Task: Open a blank worksheet and write heading  Budget GuruAdd Categories in a column and its values below  'Housing, Transportation, Groceries, Utilities, Entertainment, Dining Out, Health, Miscellaneous, Savings & Total. 'Add Budgeted amount in next column and its values below  $1,500, $300, $400, $200, $150, $250, $100, $200, $500 & $4,600. Add Actual amountin next column and its values below   $1,400, $280, $420, $180, $170, $230, $120, $180, $520 & $4,500. Add Difference in next column and its values below  -$100, -$20, +$20, -$20, +$20, -$20, +$20, -$20, +$20 & -$100Save page BankTransactions logbookbook
Action: Mouse moved to (78, 117)
Screenshot: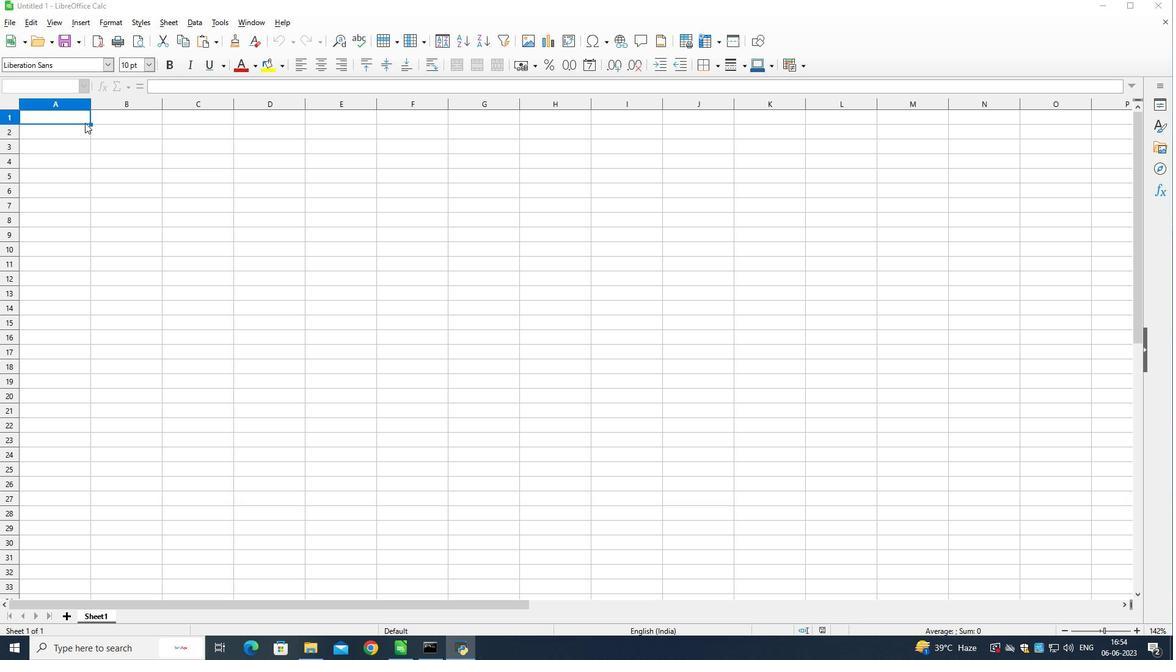 
Action: Mouse pressed left at (78, 117)
Screenshot: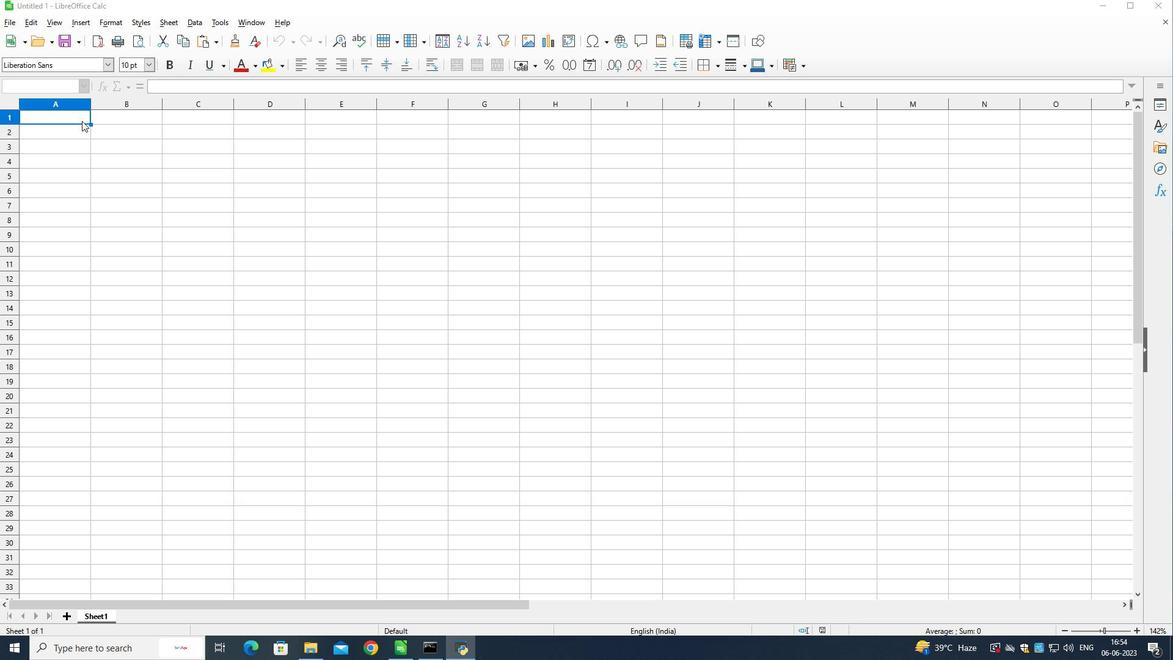 
Action: Mouse pressed left at (78, 117)
Screenshot: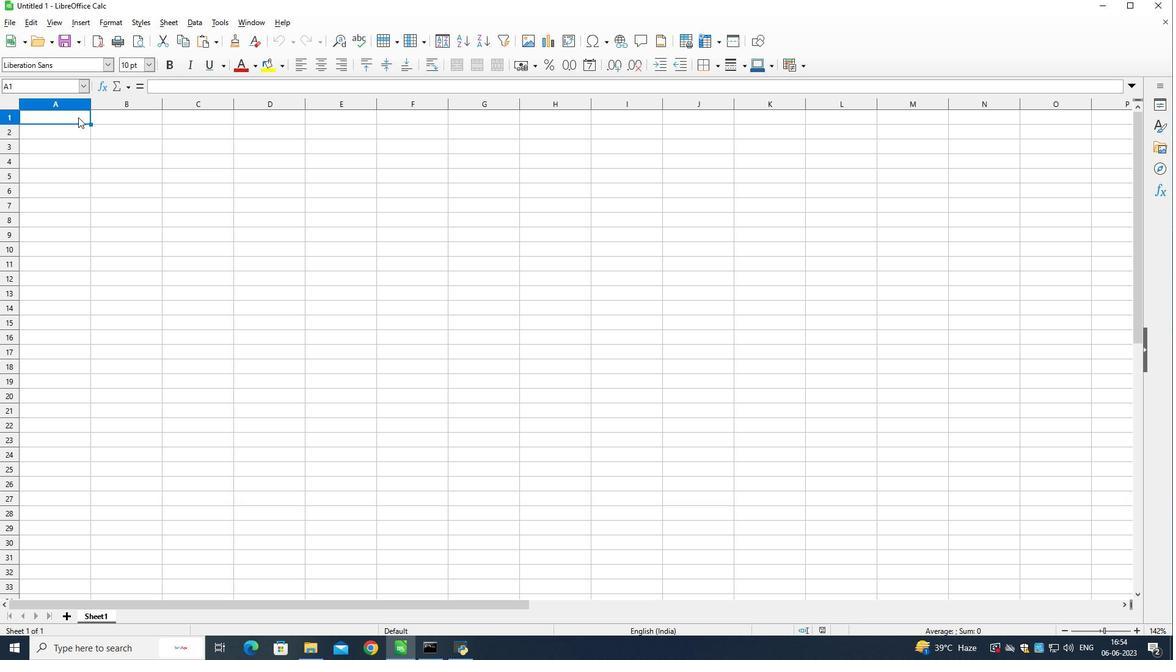
Action: Key pressed <Key.shift>Budget<Key.space><Key.shift><Key.shift>Guru<Key.down>
Screenshot: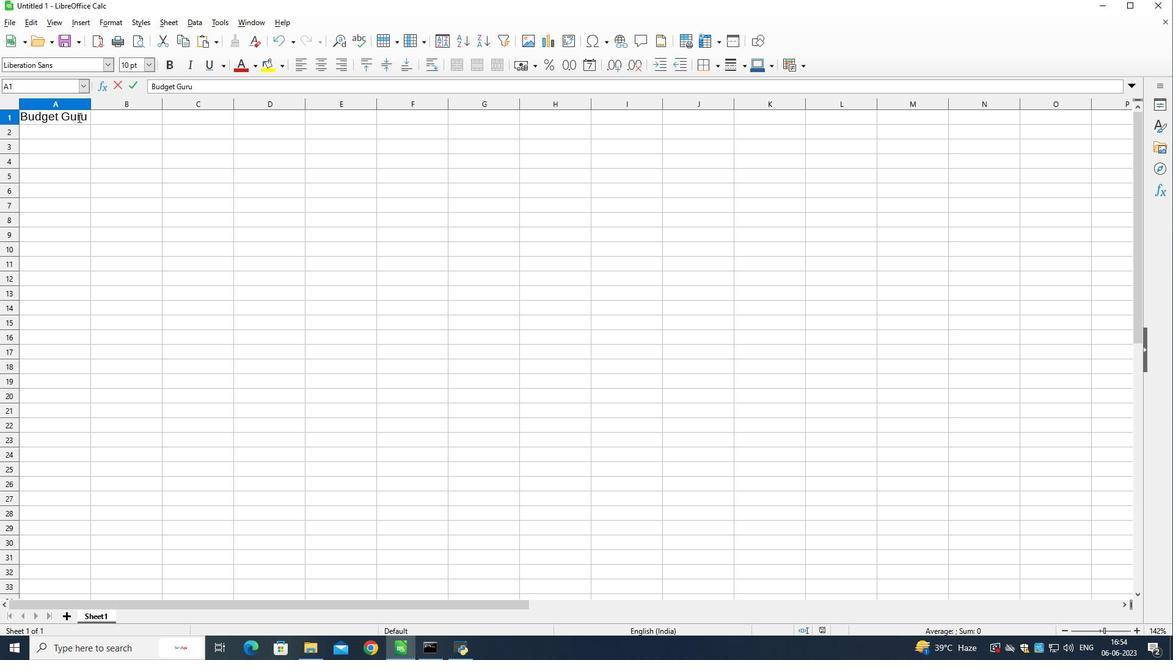 
Action: Mouse moved to (99, 127)
Screenshot: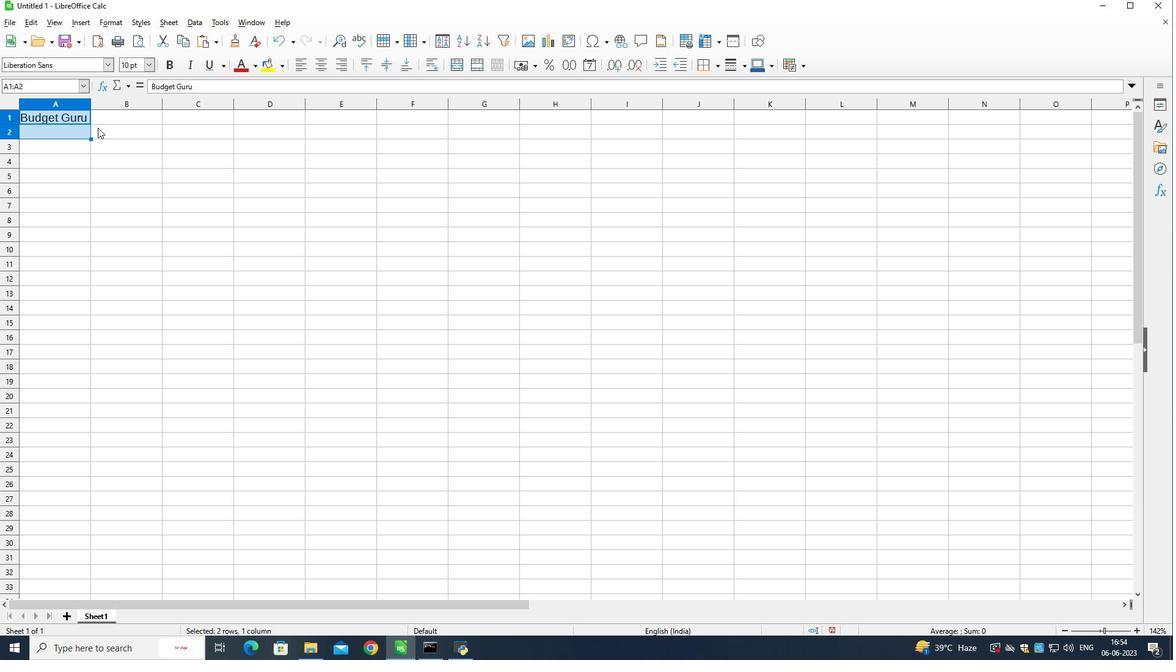 
Action: Mouse pressed left at (99, 127)
Screenshot: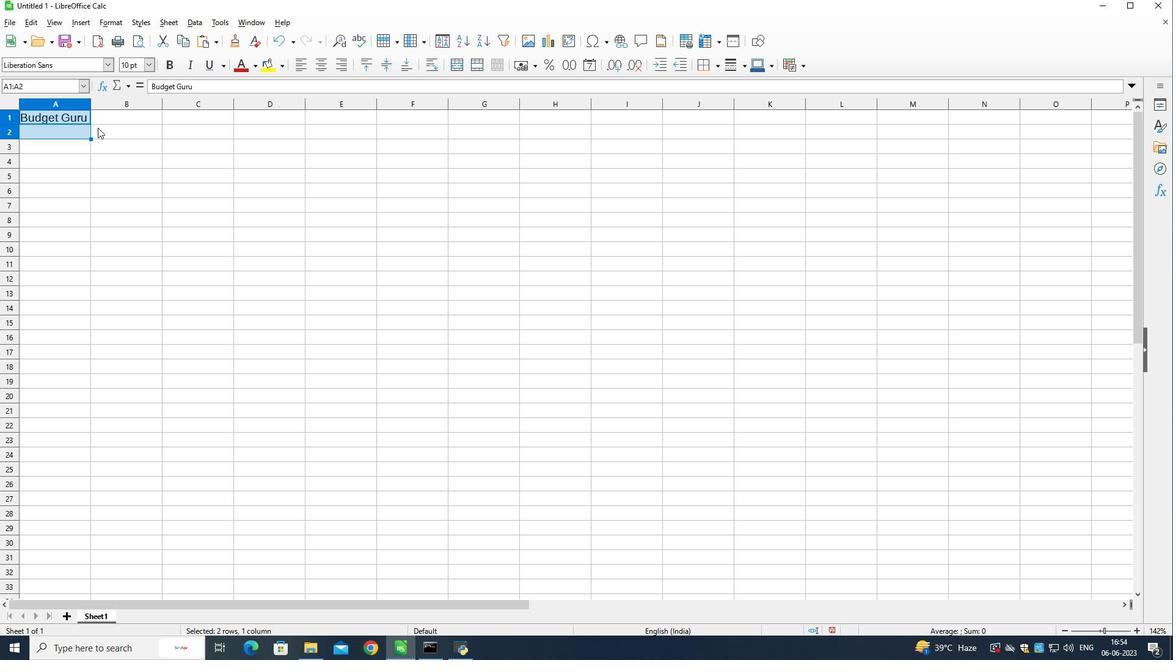 
Action: Mouse moved to (69, 149)
Screenshot: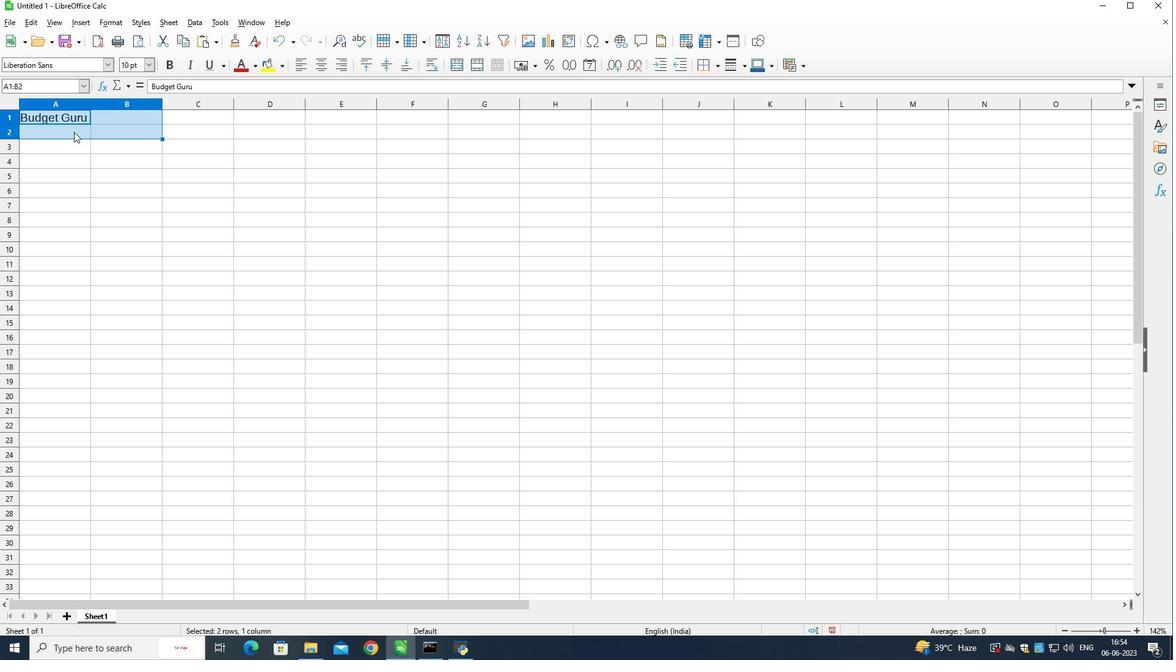 
Action: Mouse pressed left at (69, 149)
Screenshot: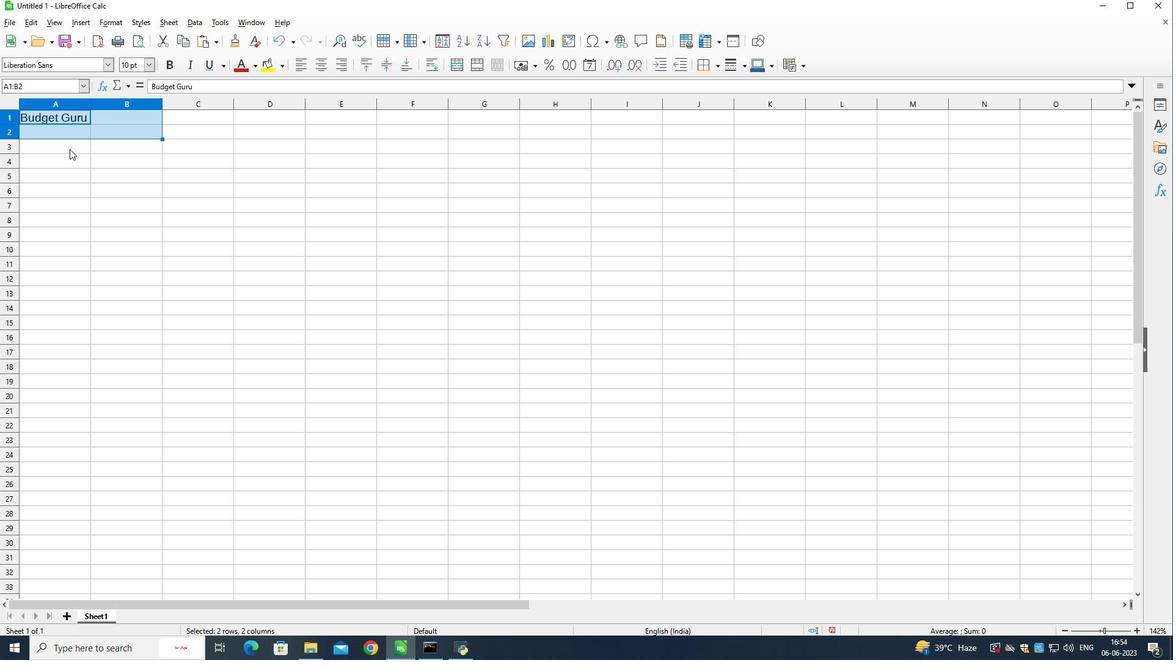 
Action: Mouse pressed right at (69, 149)
Screenshot: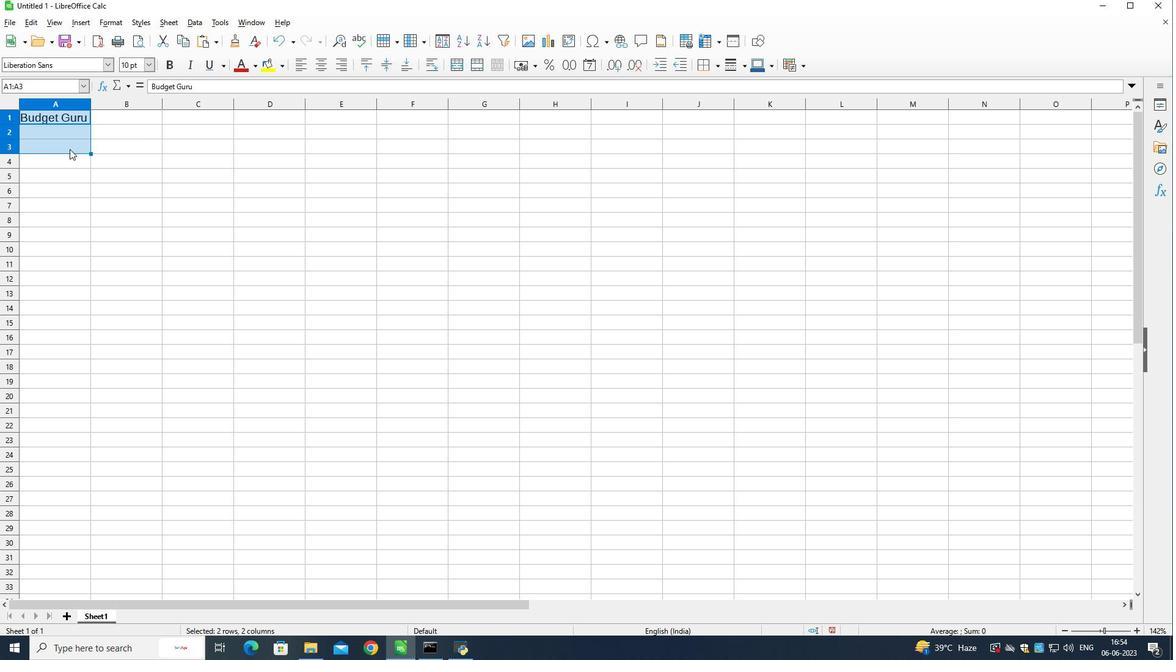 
Action: Mouse moved to (110, 127)
Screenshot: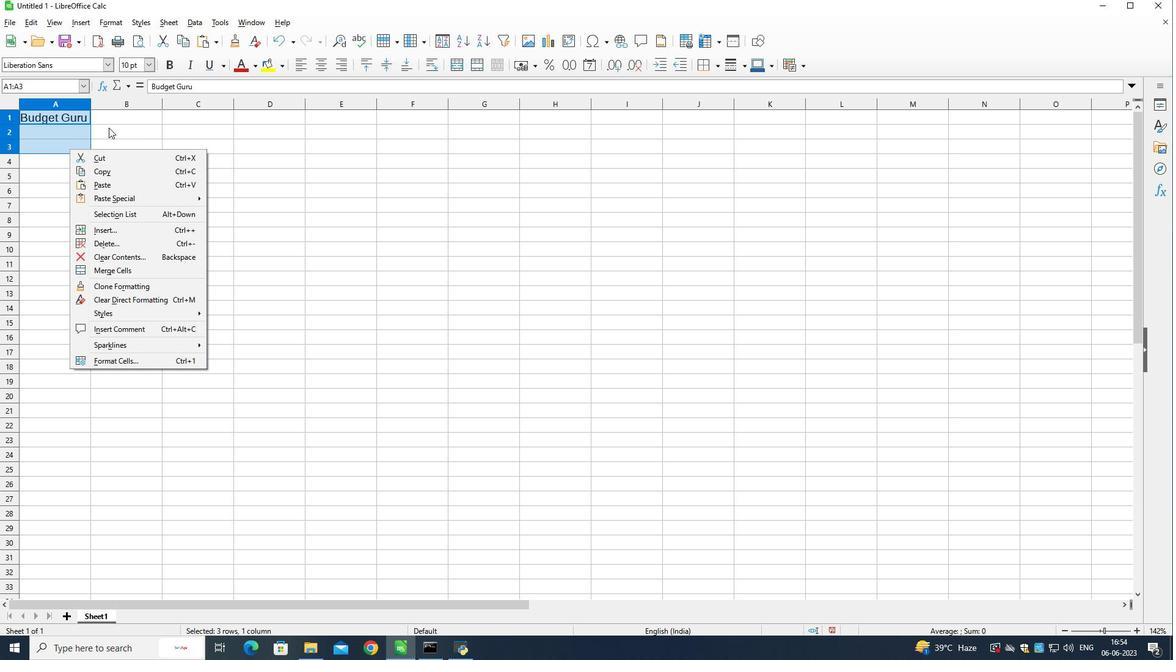 
Action: Mouse pressed left at (110, 127)
Screenshot: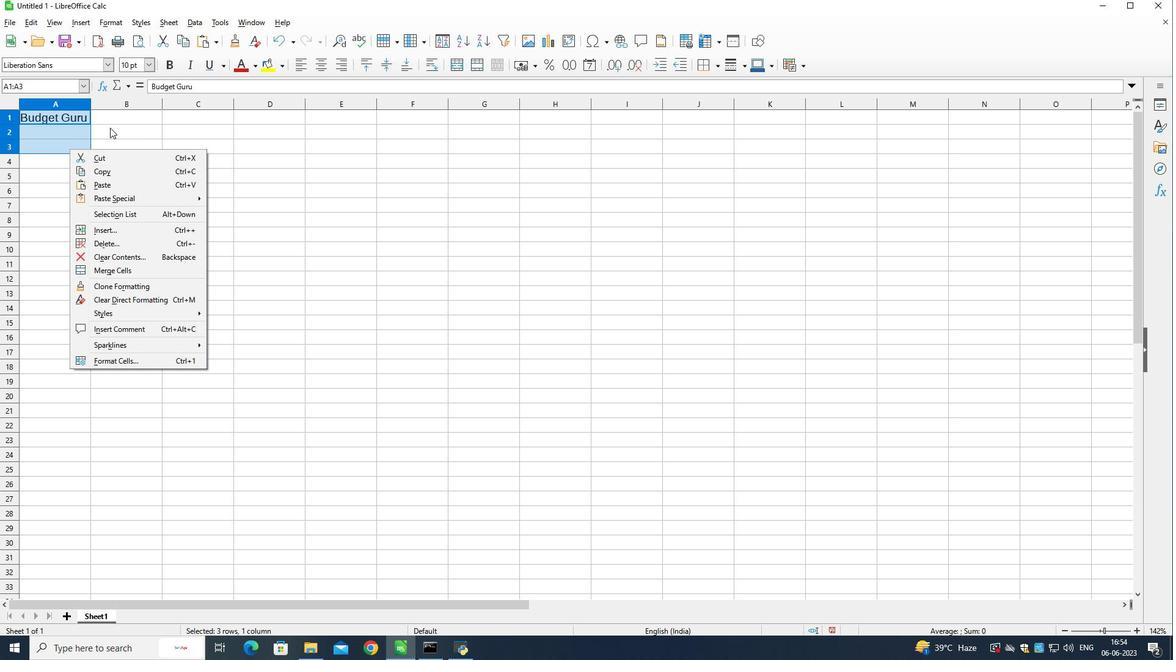 
Action: Mouse moved to (101, 127)
Screenshot: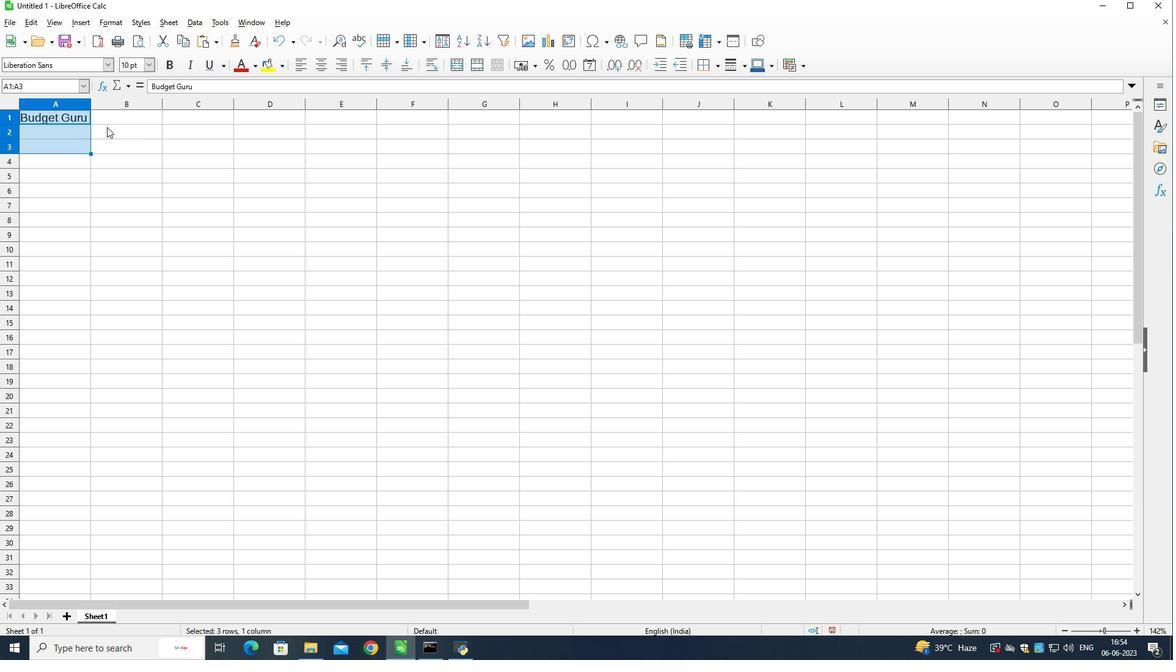 
Action: Mouse pressed left at (101, 127)
Screenshot: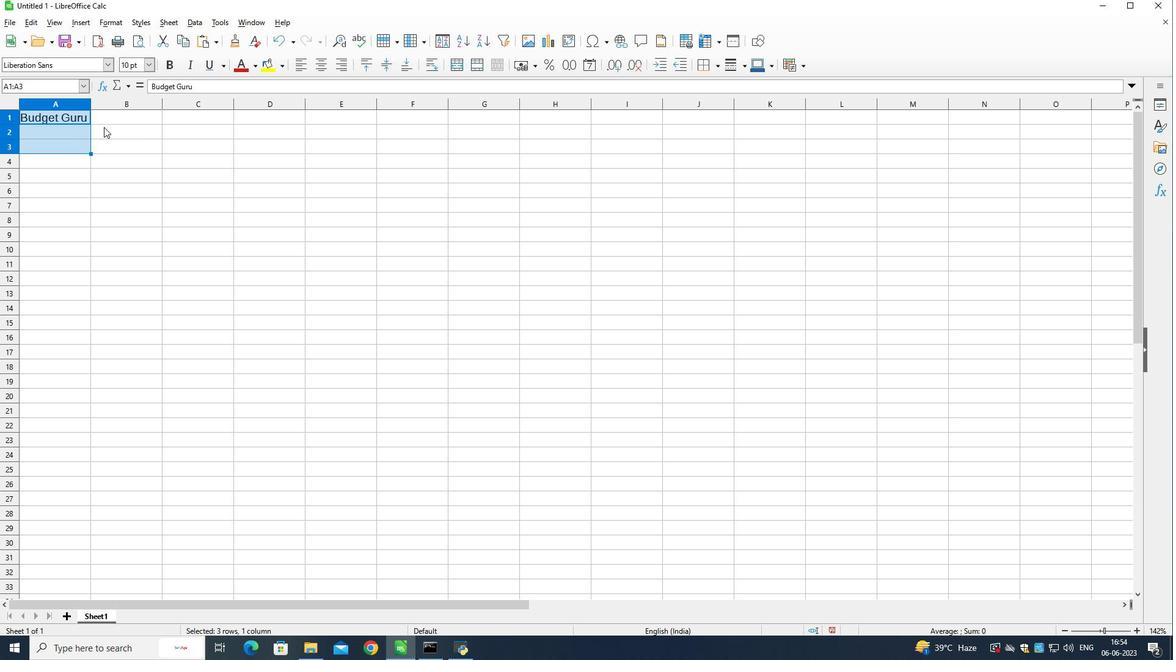 
Action: Mouse pressed right at (101, 127)
Screenshot: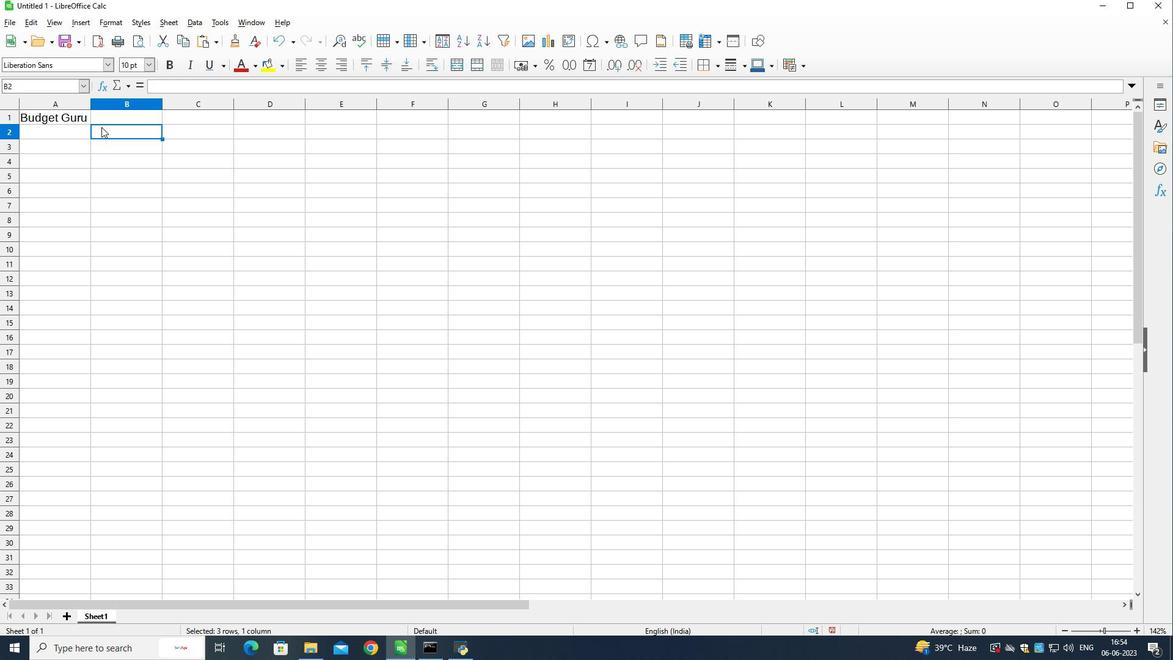 
Action: Mouse moved to (66, 133)
Screenshot: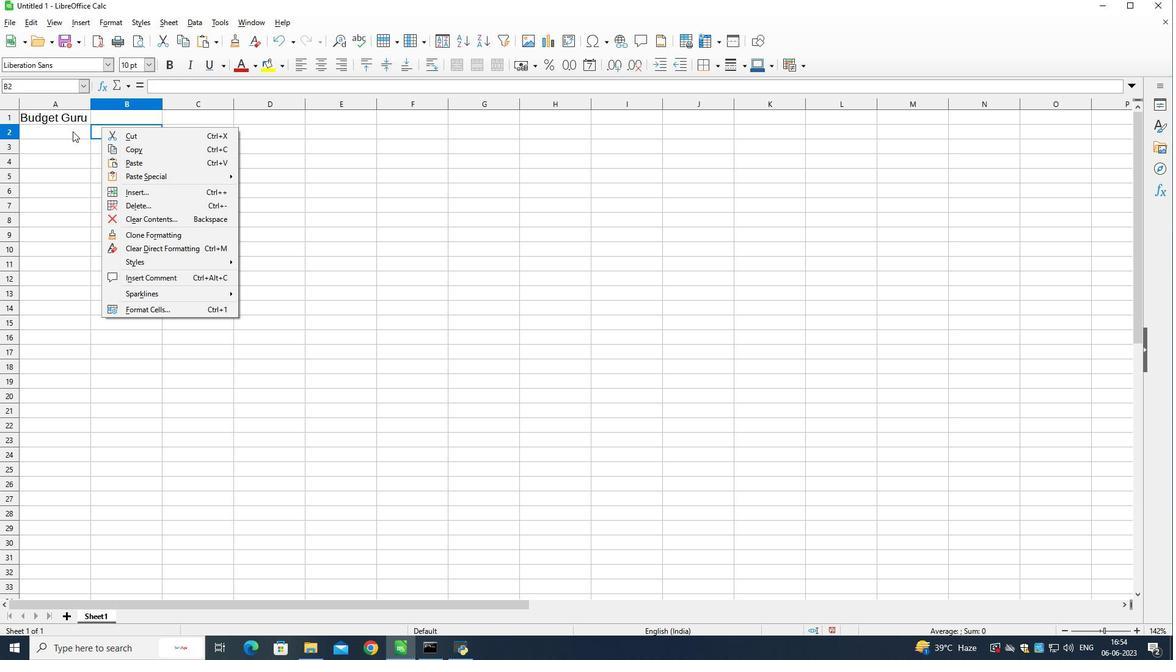 
Action: Mouse pressed left at (66, 133)
Screenshot: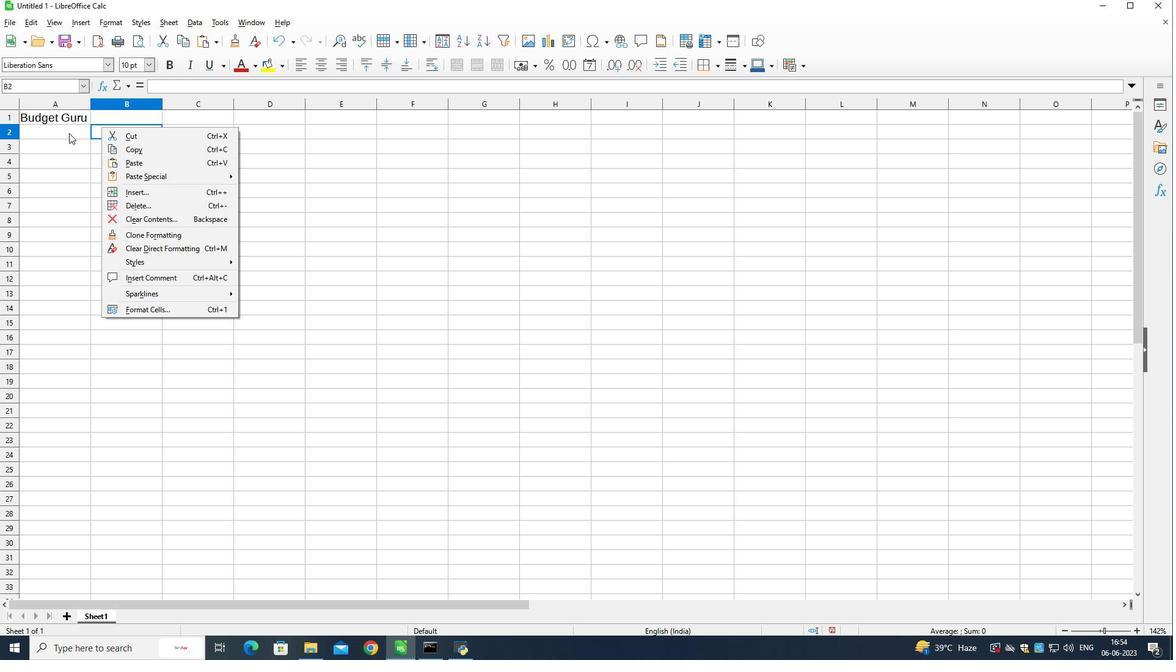
Action: Mouse pressed left at (66, 133)
Screenshot: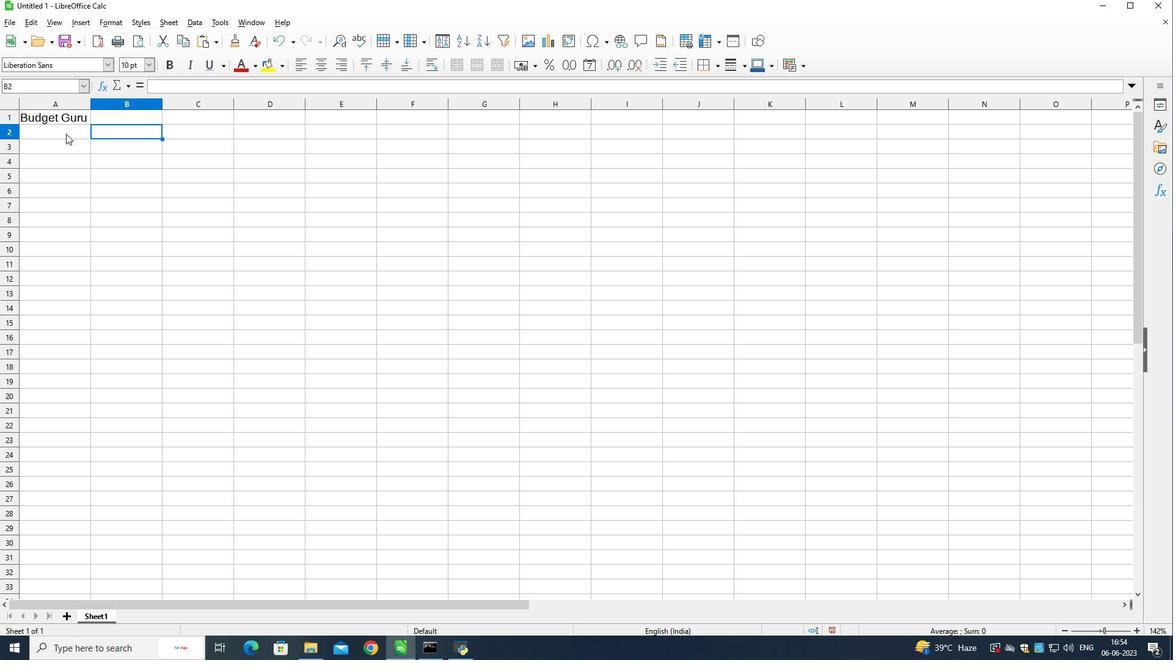 
Action: Mouse moved to (71, 142)
Screenshot: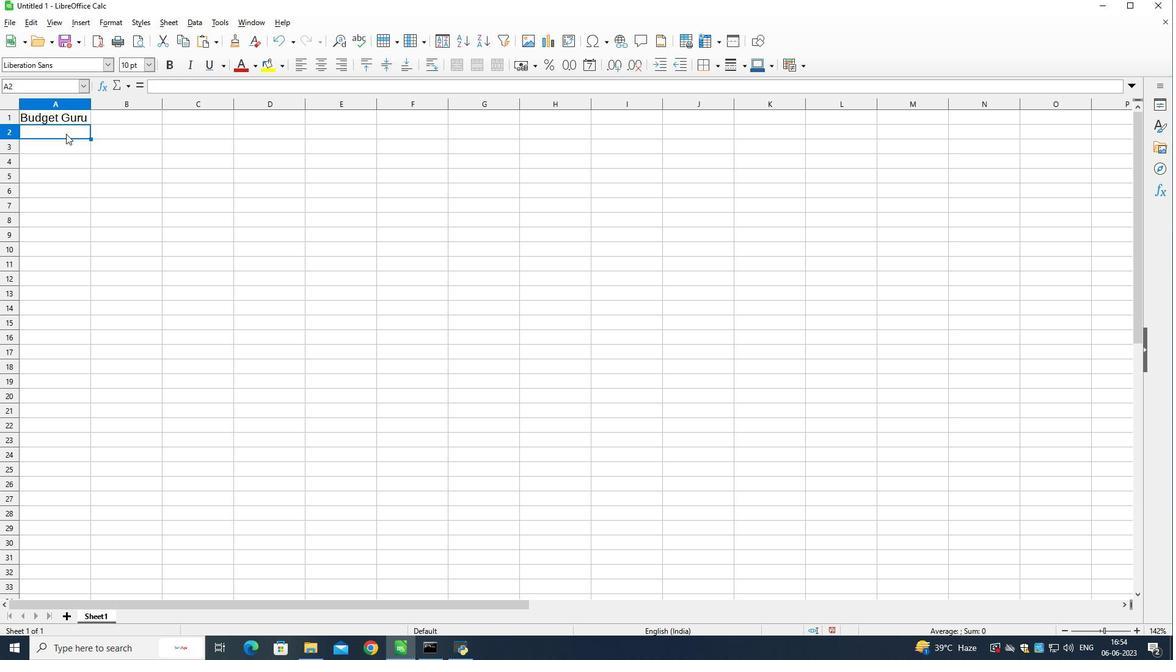 
Action: Key pressed <Key.down><Key.shift><Key.shift><Key.shift><Key.shift><Key.shift><Key.shift><Key.shift><Key.shift><Key.shift><Key.shift><Key.shift><Key.shift><Key.shift><Key.shift><Key.shift><Key.shift><Key.shift><Key.shift><Key.shift><Key.shift><Key.shift><Key.shift><Key.shift><Key.shift><Key.shift><Key.shift><Key.shift><Key.shift><Key.shift><Key.shift><Key.shift><Key.shift><Key.shift><Key.shift><Key.shift>Categories<Key.down>
Screenshot: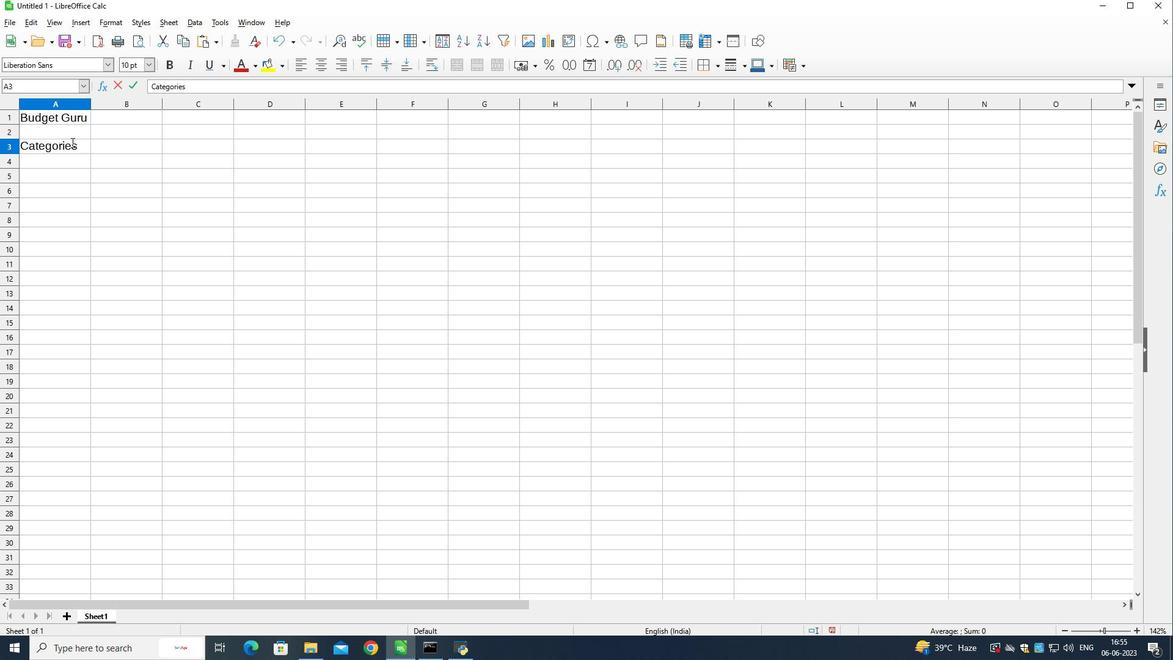 
Action: Mouse moved to (138, 124)
Screenshot: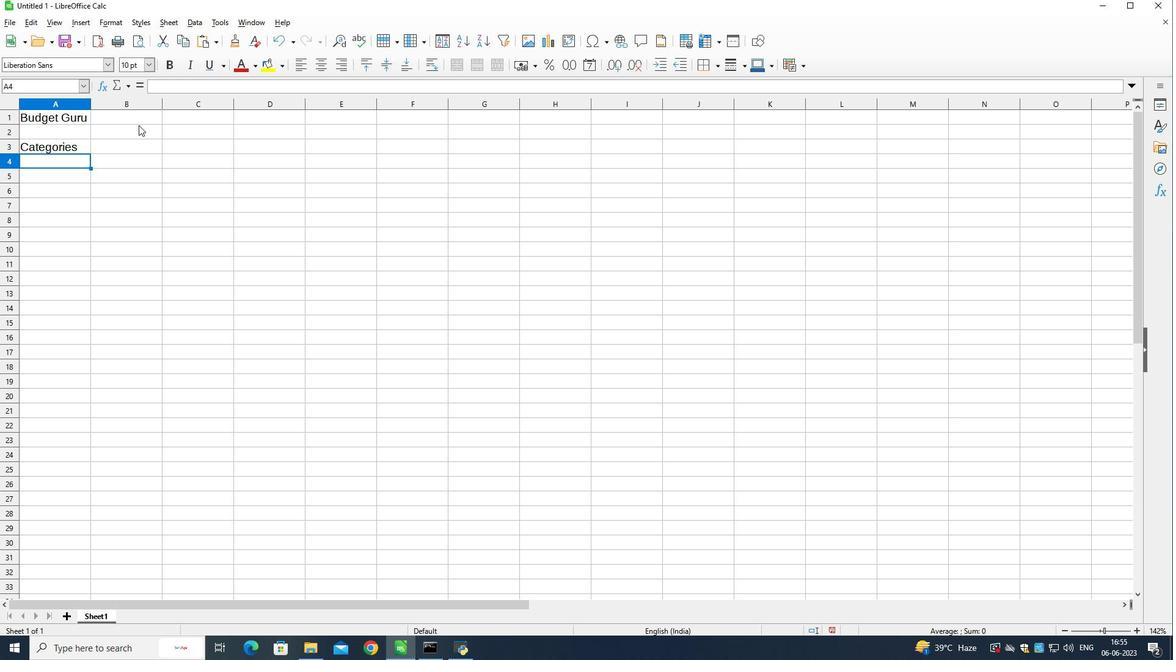 
Action: Key pressed <Key.shift>Housig<Key.down><Key.shift><Key.shift><Key.shift>Transportation<Key.down><Key.shift>Groceries<Key.down><Key.shift><Key.shift><Key.shift><Key.shift><Key.shift><Key.shift><Key.shift><Key.shift><Key.shift><Key.shift>Utilities<Key.down><Key.shift>Entertaine<Key.backspace>ment<Key.down><Key.shift>Dining<Key.space><Key.shift>Out<Key.down><Key.shift>Health<Key.down><Key.shift>Miscellaneous<Key.down><Key.shift>saving
Screenshot: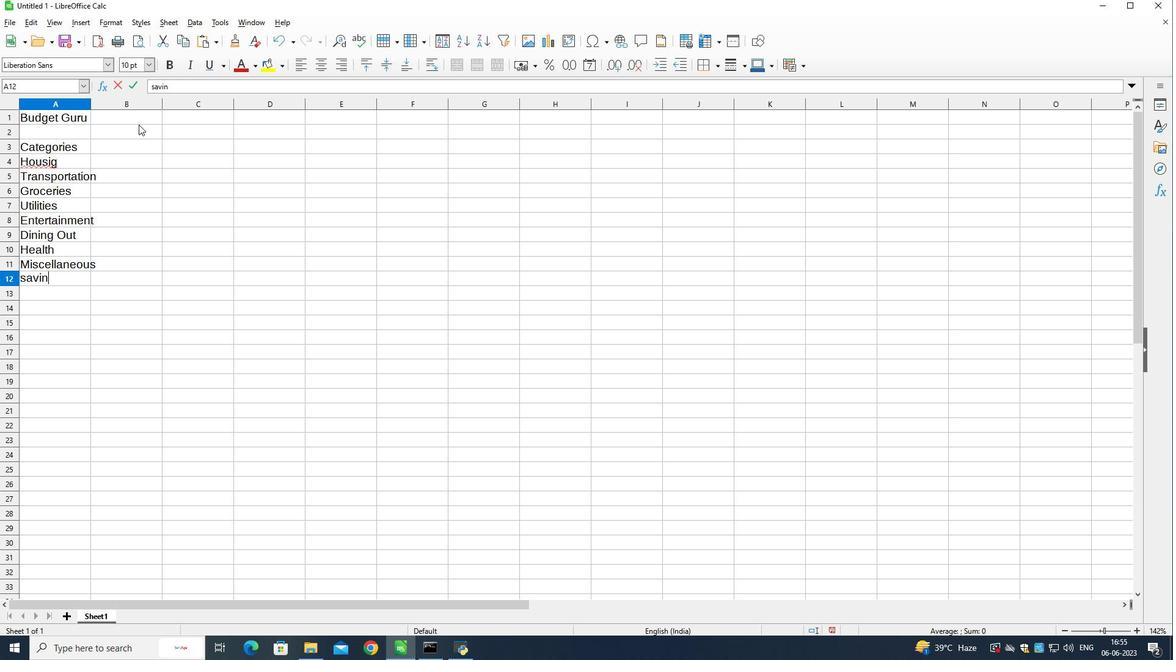 
Action: Mouse moved to (71, 160)
Screenshot: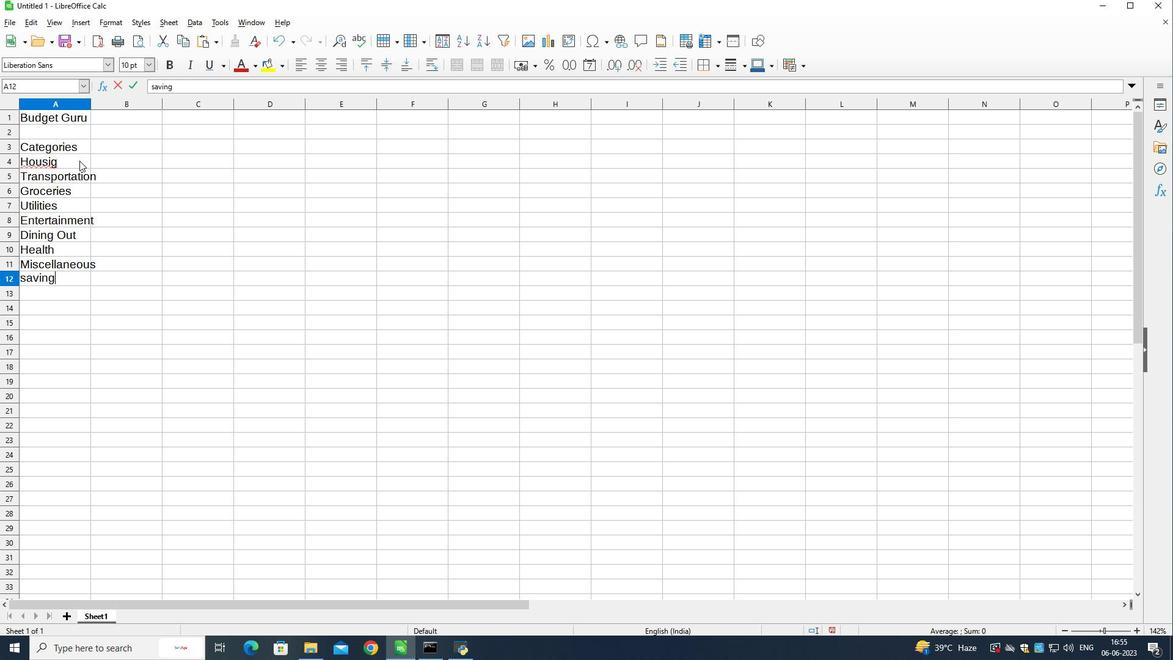 
Action: Mouse pressed left at (71, 160)
Screenshot: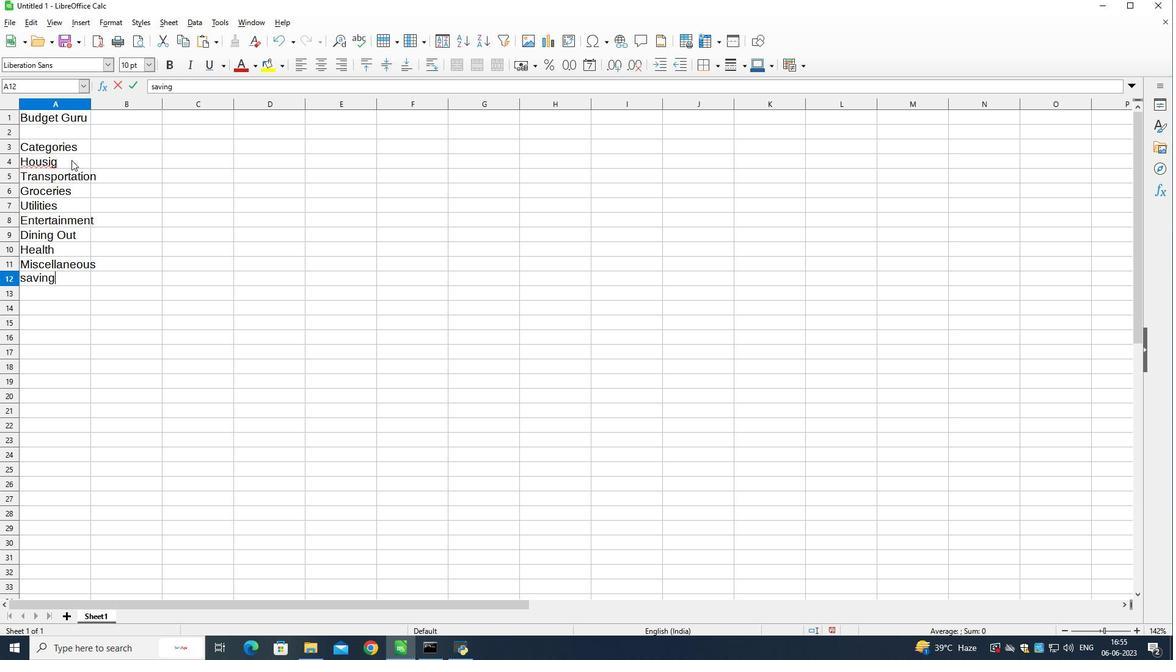 
Action: Mouse pressed left at (71, 160)
Screenshot: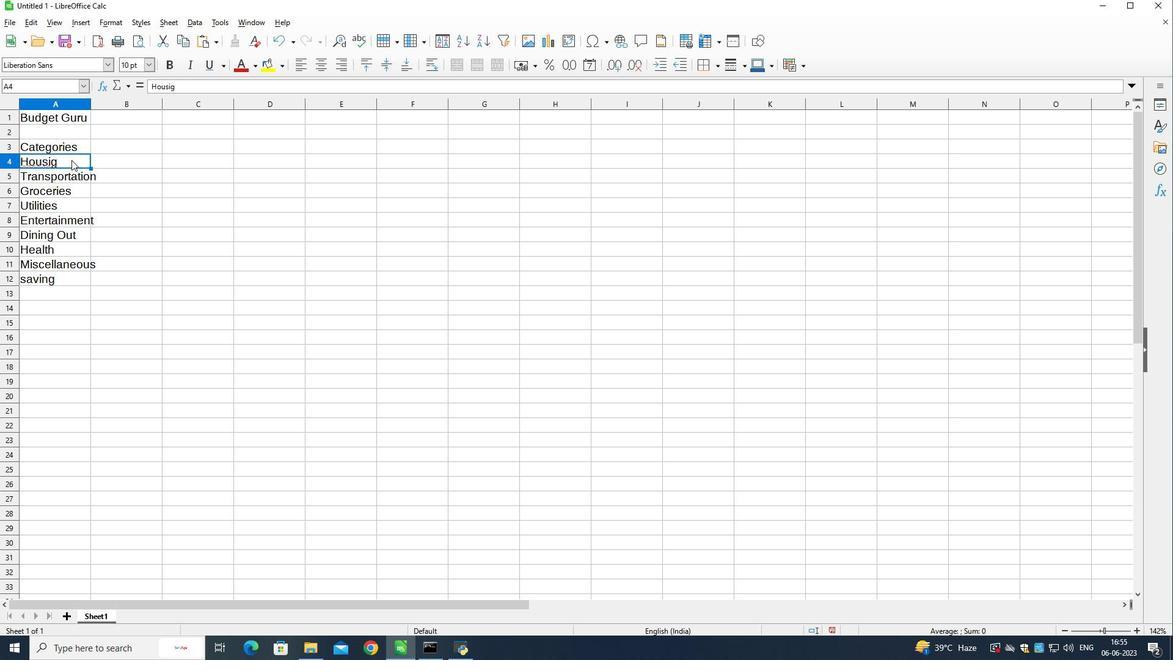 
Action: Key pressed <Key.backspace>ng
Screenshot: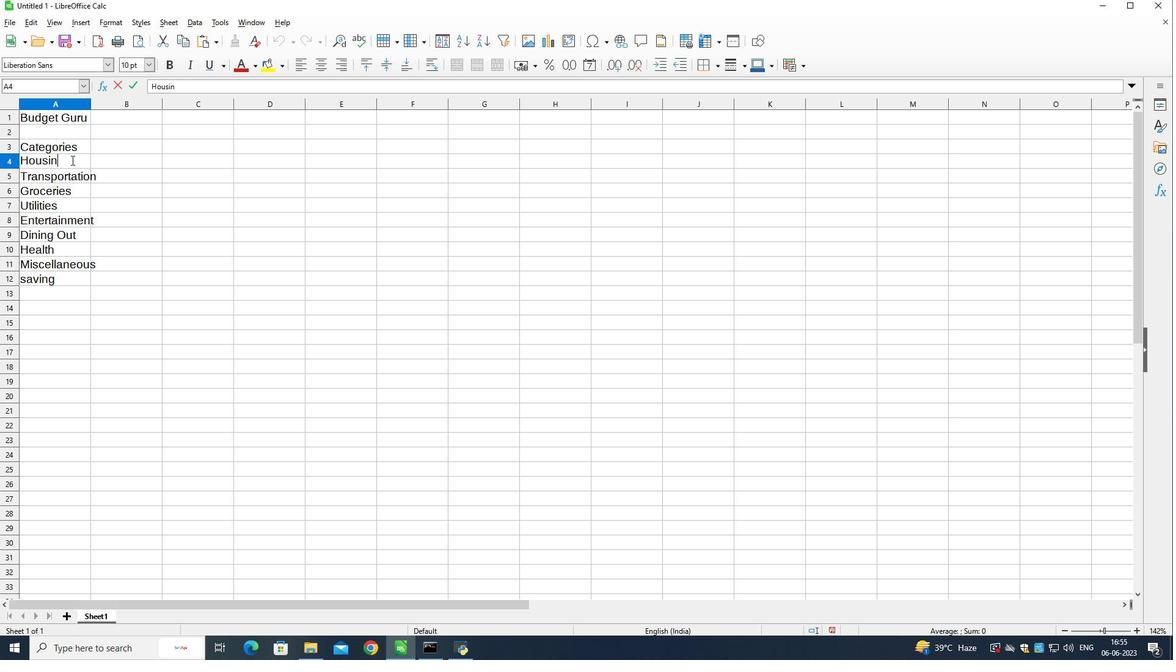 
Action: Mouse moved to (103, 148)
Screenshot: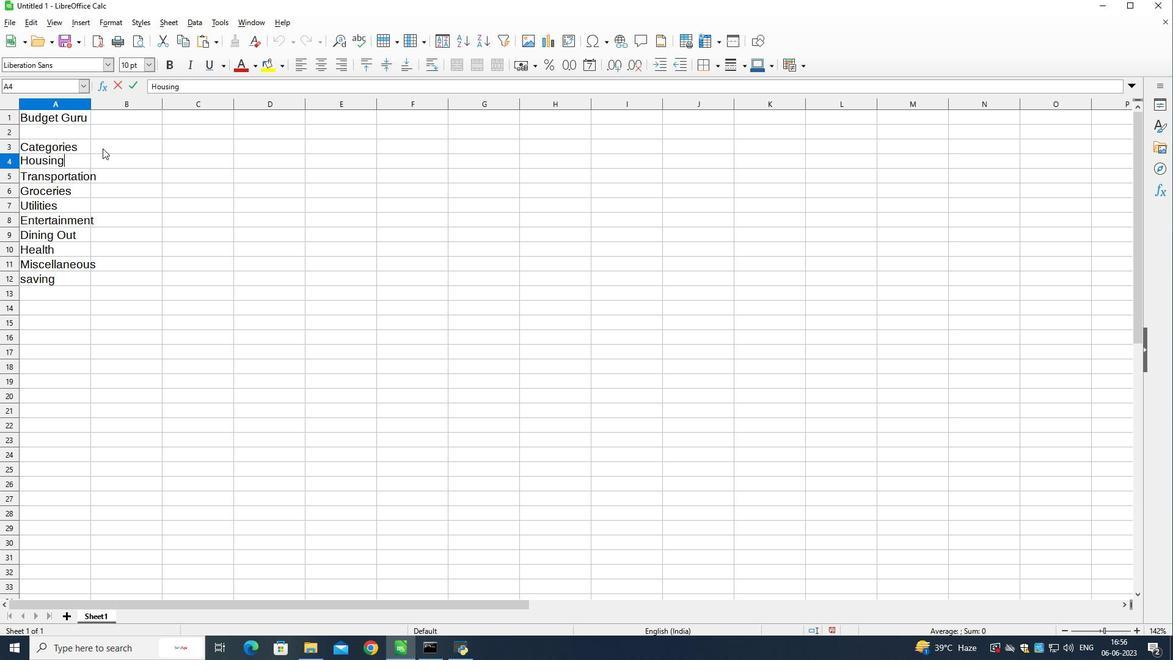 
Action: Mouse pressed left at (103, 148)
Screenshot: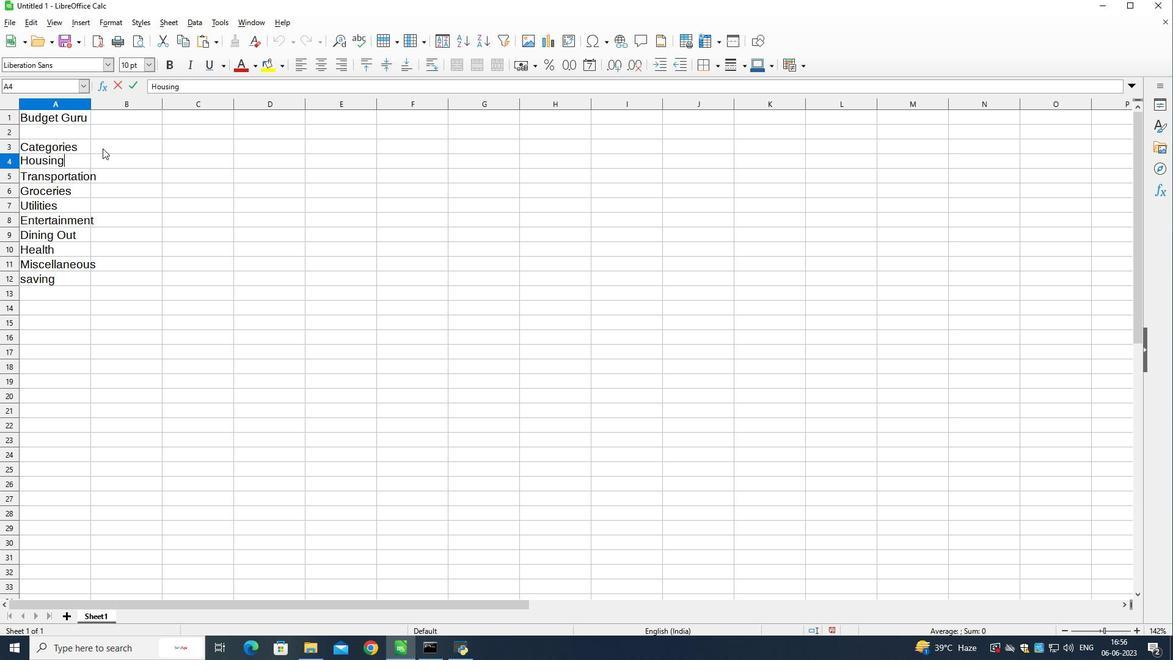 
Action: Mouse moved to (139, 168)
Screenshot: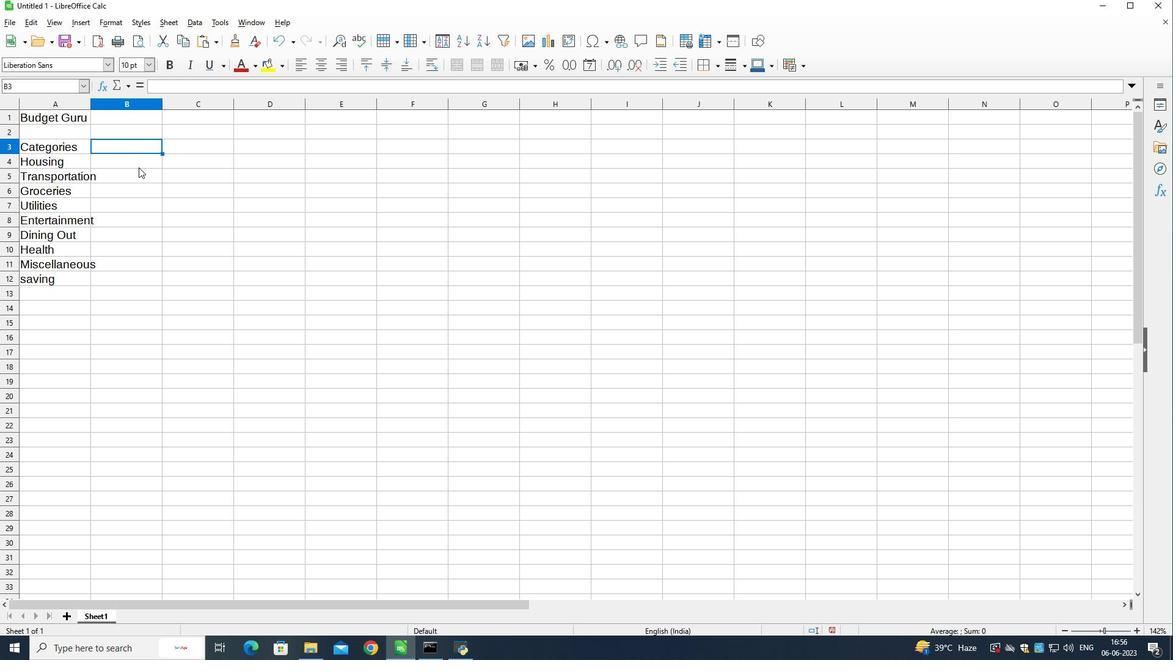 
Action: Key pressed <Key.shift><Key.shift><Key.shift><Key.shift><Key.shift><Key.shift><Key.shift><Key.shift><Key.shift><Key.shift><Key.shift>Budgeted<Key.down><Key.shift>$1500<Key.down><Key.shift>$300<Key.down><Key.shift>$400<Key.down><Key.shift>$200<Key.down><Key.shift>$<Key.shift><Key.end><Key.shift><<12>><Key.shift>0<Key.backspace><Key.shift>$150<Key.backspace><Key.down><Key.shift>$250<Key.down><Key.shift>$100<Key.down><Key.shift>$200<Key.down><Key.shift>$4600
Screenshot: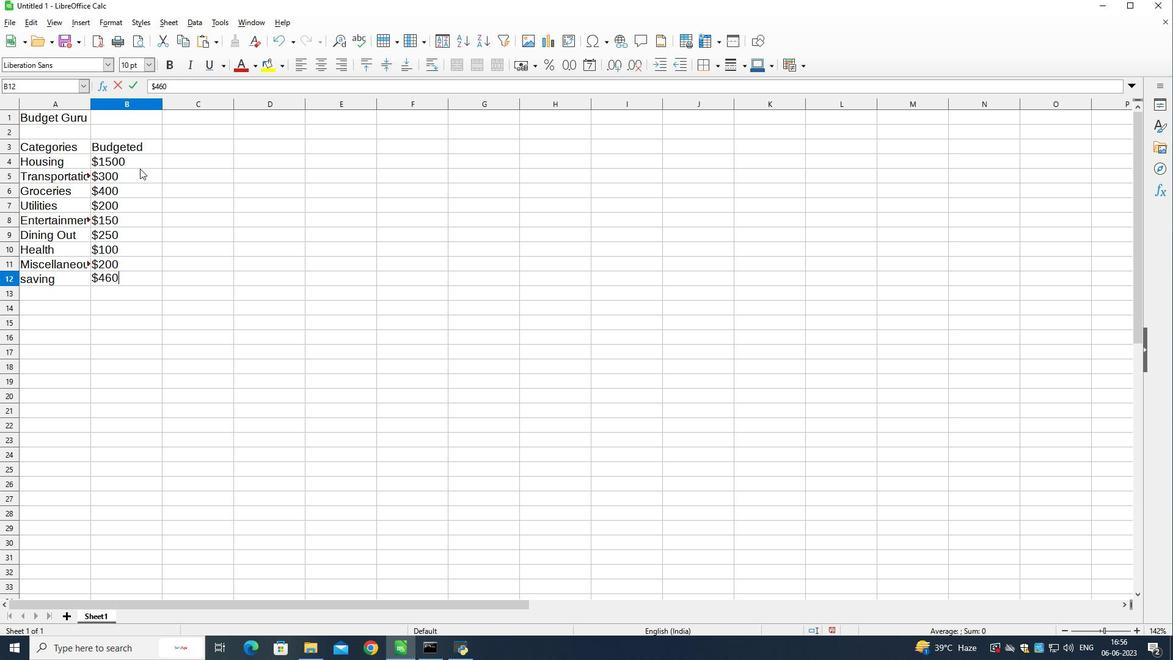 
Action: Mouse moved to (160, 147)
Screenshot: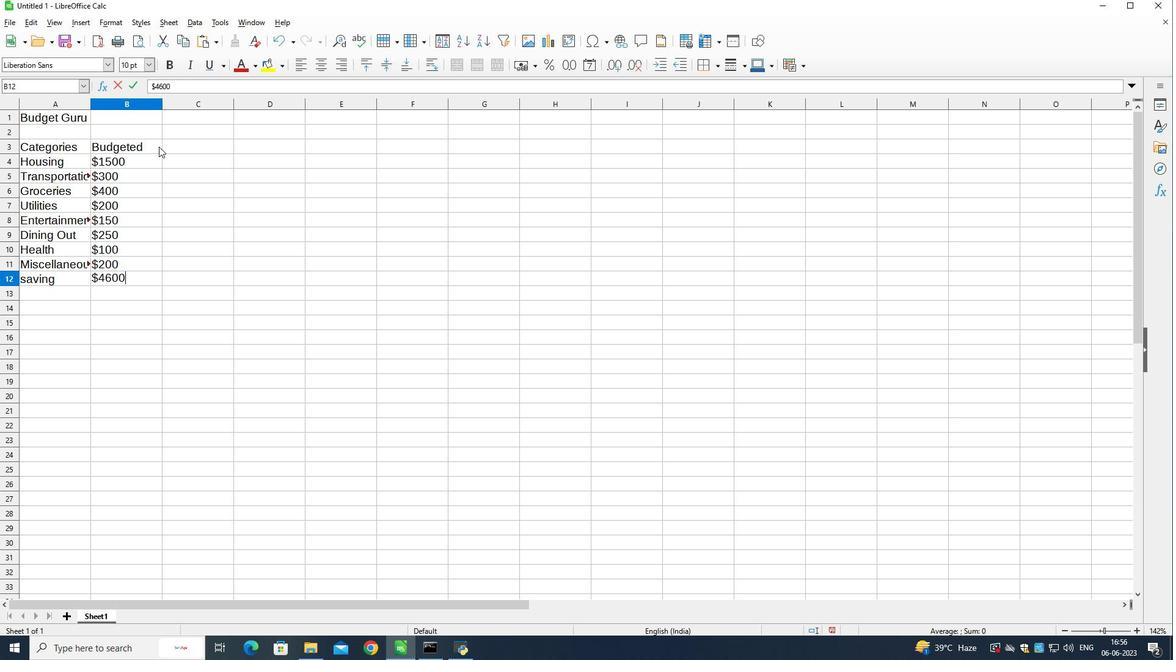 
Action: Mouse pressed left at (160, 147)
Screenshot: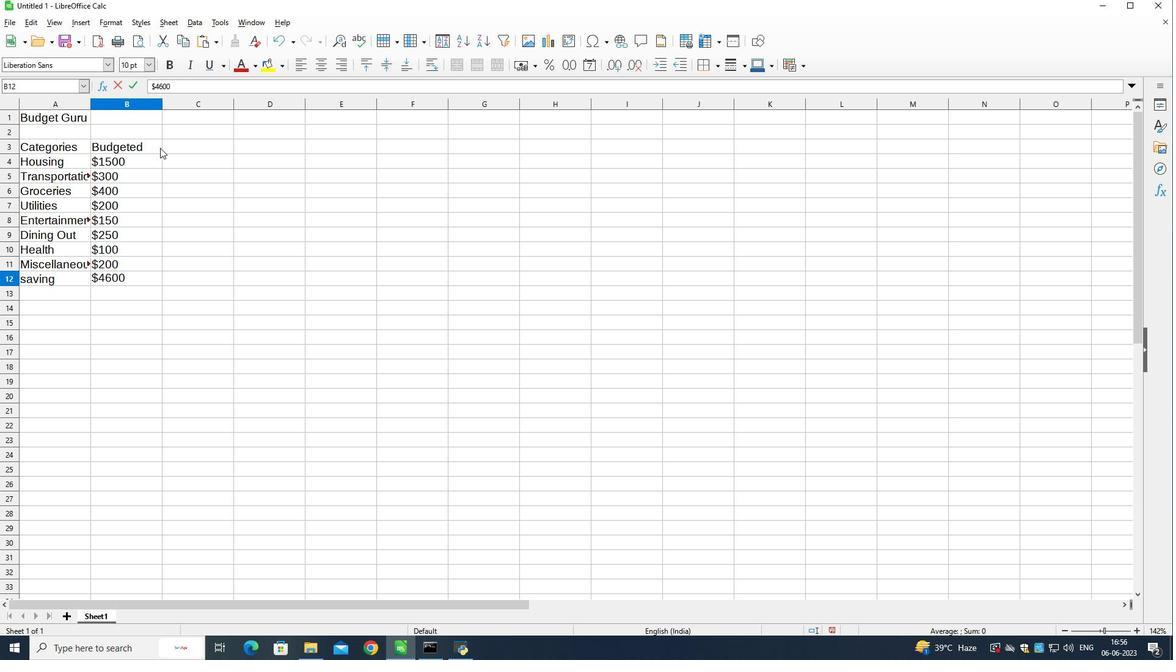 
Action: Mouse moved to (169, 149)
Screenshot: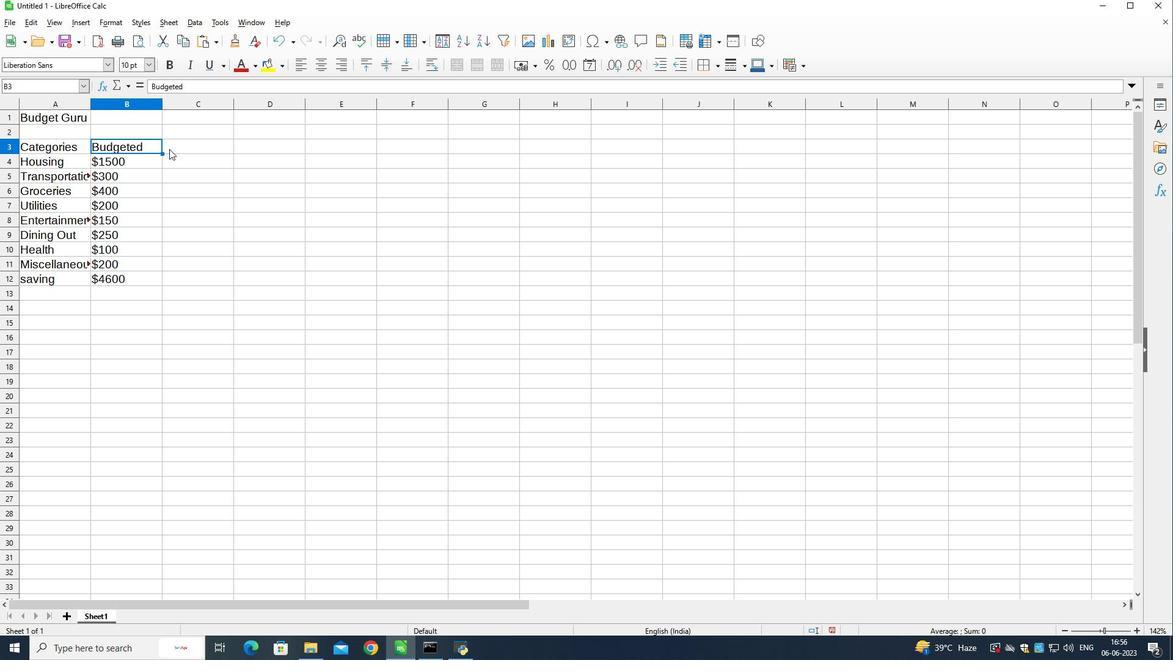 
Action: Mouse pressed left at (169, 149)
Screenshot: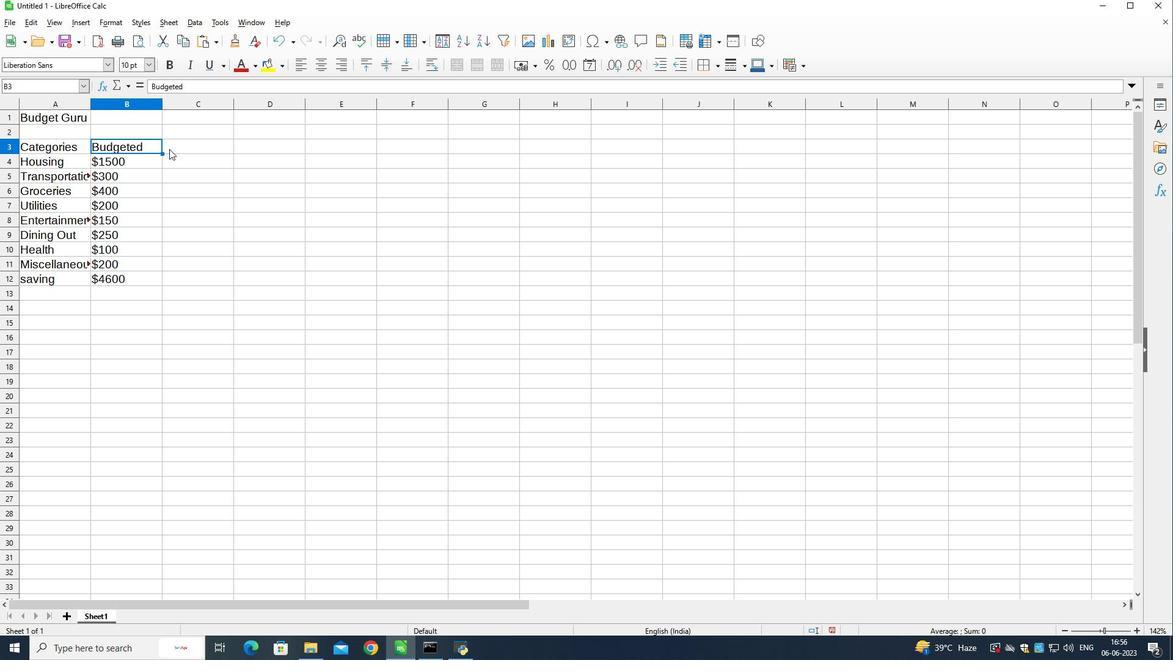 
Action: Mouse moved to (213, 141)
Screenshot: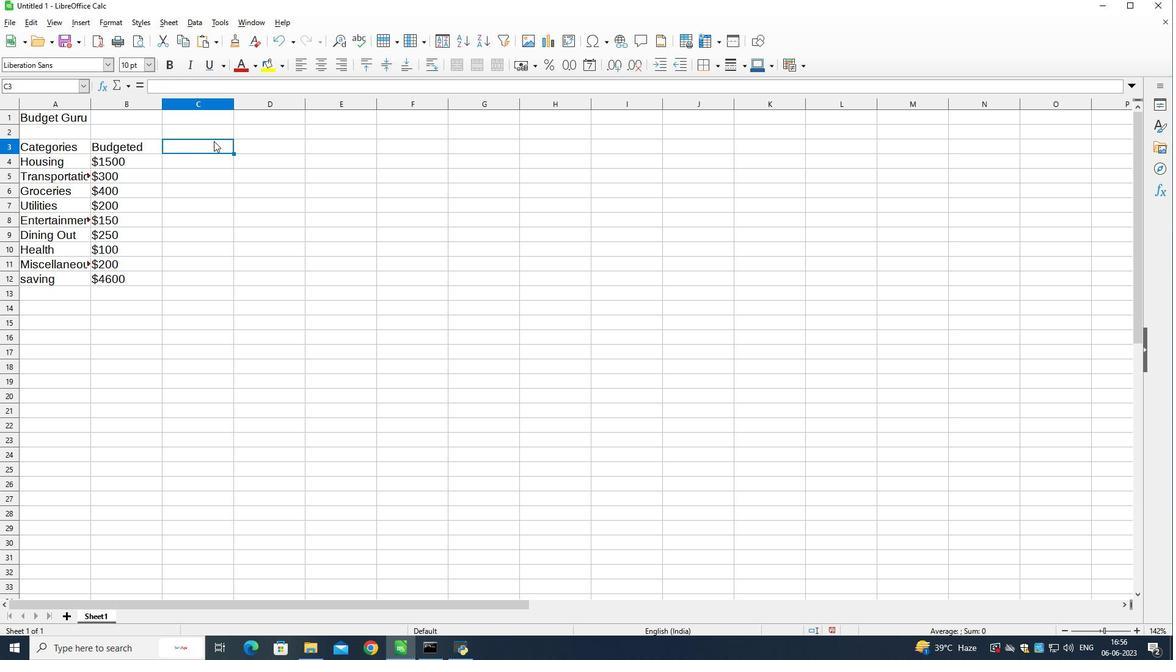 
Action: Key pressed <Key.shift><Key.shift>Actual<Key.space><Key.shift>Amount<Key.down><Key.shift><Key.shift><Key.shift><Key.shift><Key.shift><Key.shift><Key.shift><Key.shift><Key.shift><Key.shift><Key.shift><Key.shift><Key.shift><Key.shift><Key.shift><Key.shift><Key.shift><Key.shift><Key.shift>41400<Key.backspace><Key.backspace><Key.backspace><Key.backspace><Key.backspace><Key.shift>$1400<Key.down><Key.shift>$280<Key.down><Key.shift>$420<Key.down><Key.shift>$180<Key.down><Key.shift>$170<Key.down><Key.shift>$230<Key.down><Key.shift>$120<Key.down><Key.shift>$180<Key.down><Key.shift>$520<Key.backspace><Key.backspace><Key.backspace>4500
Screenshot: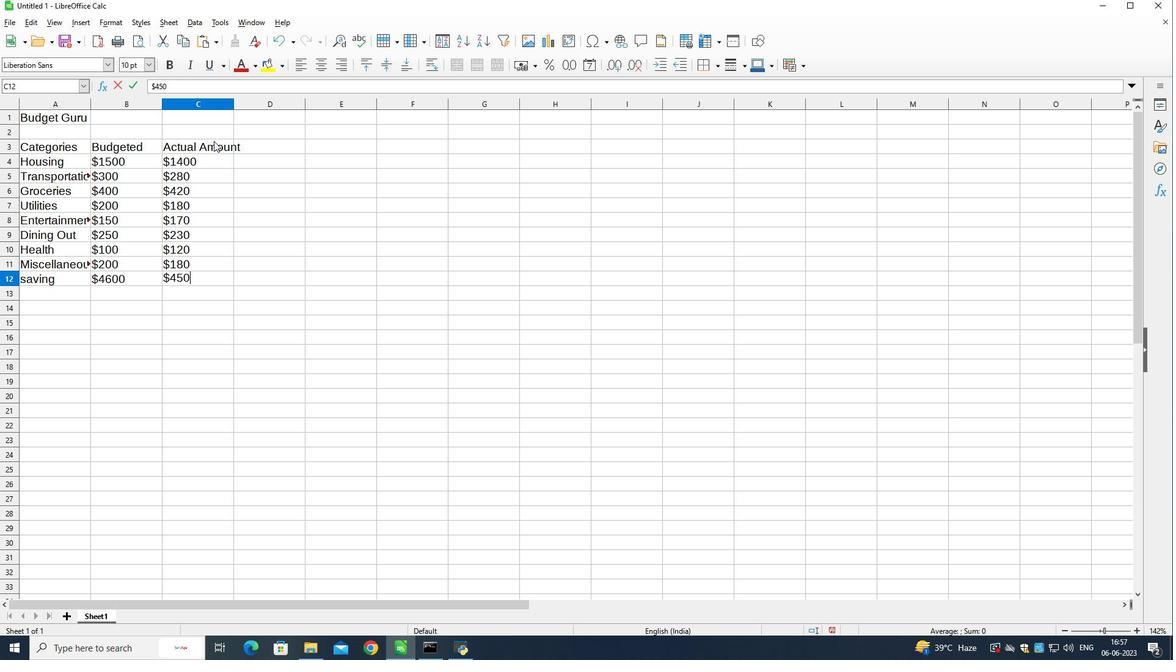
Action: Mouse moved to (197, 260)
Screenshot: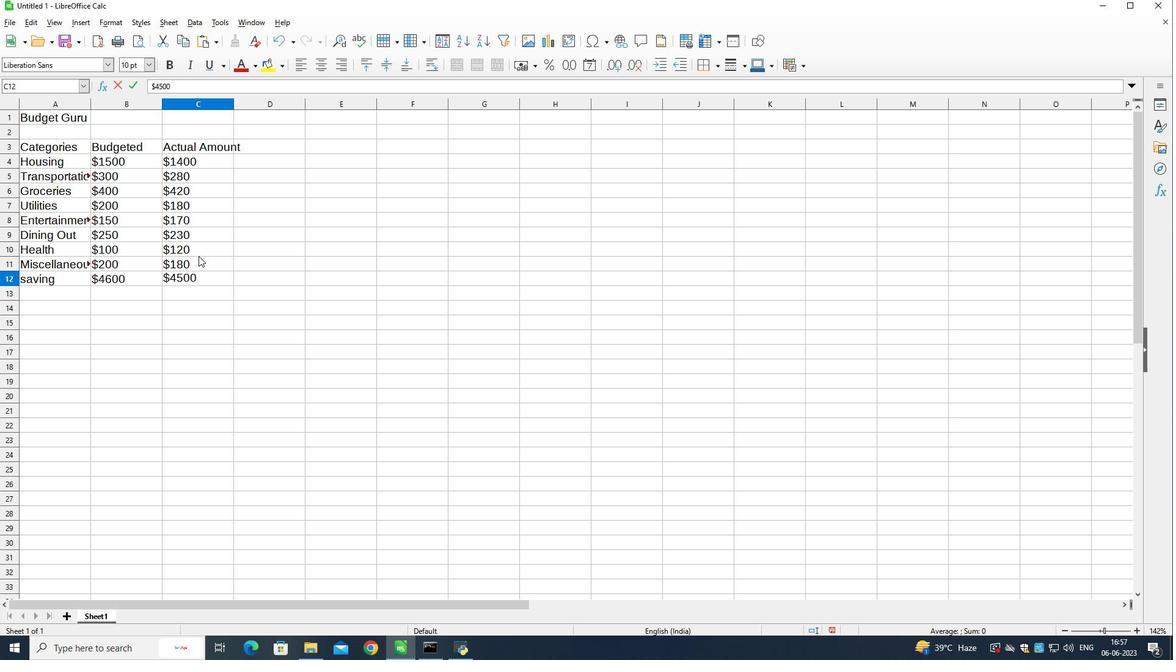 
Action: Mouse pressed left at (197, 260)
Screenshot: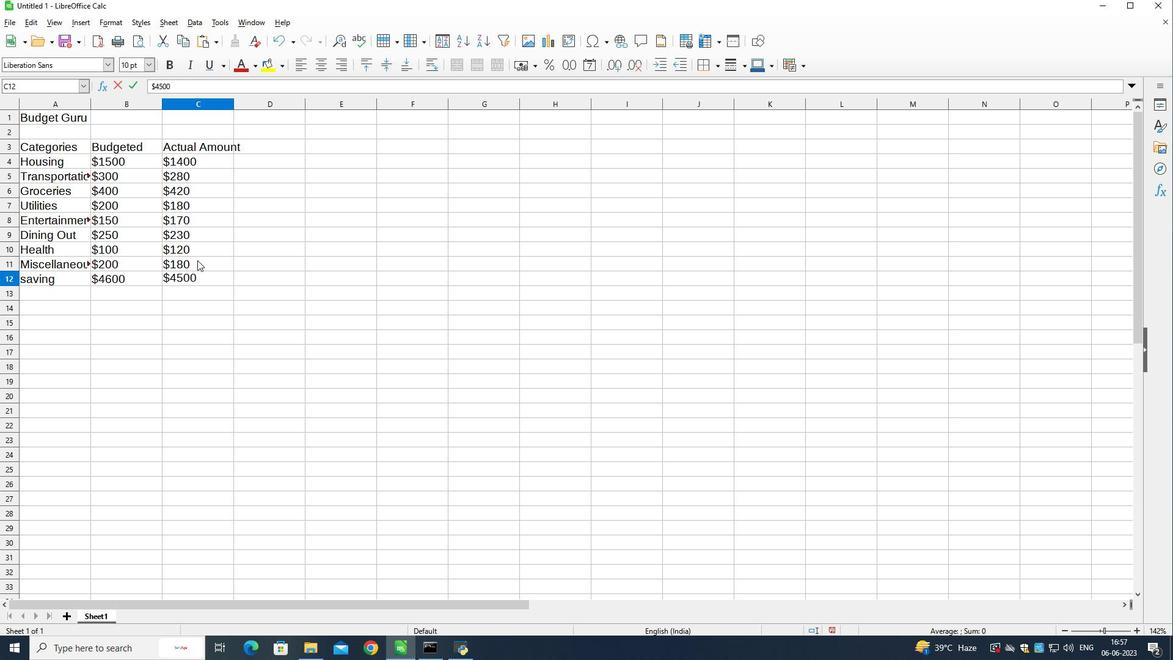 
Action: Mouse pressed left at (197, 260)
Screenshot: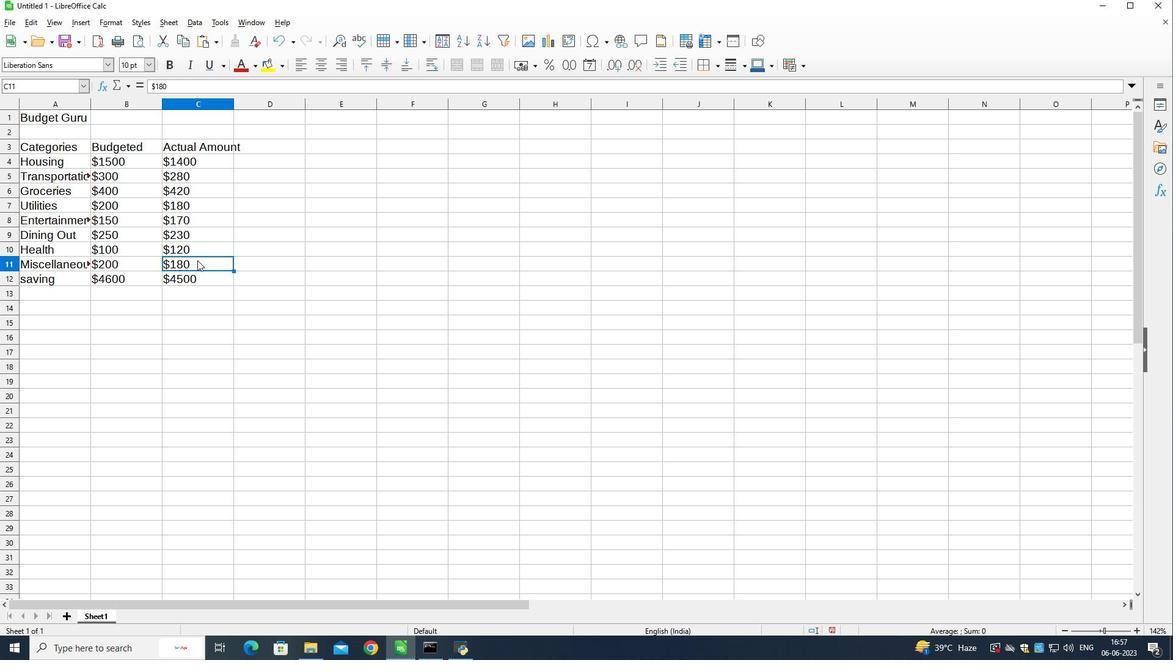 
Action: Key pressed <Key.backspace><Key.backspace><Key.backspace>
Screenshot: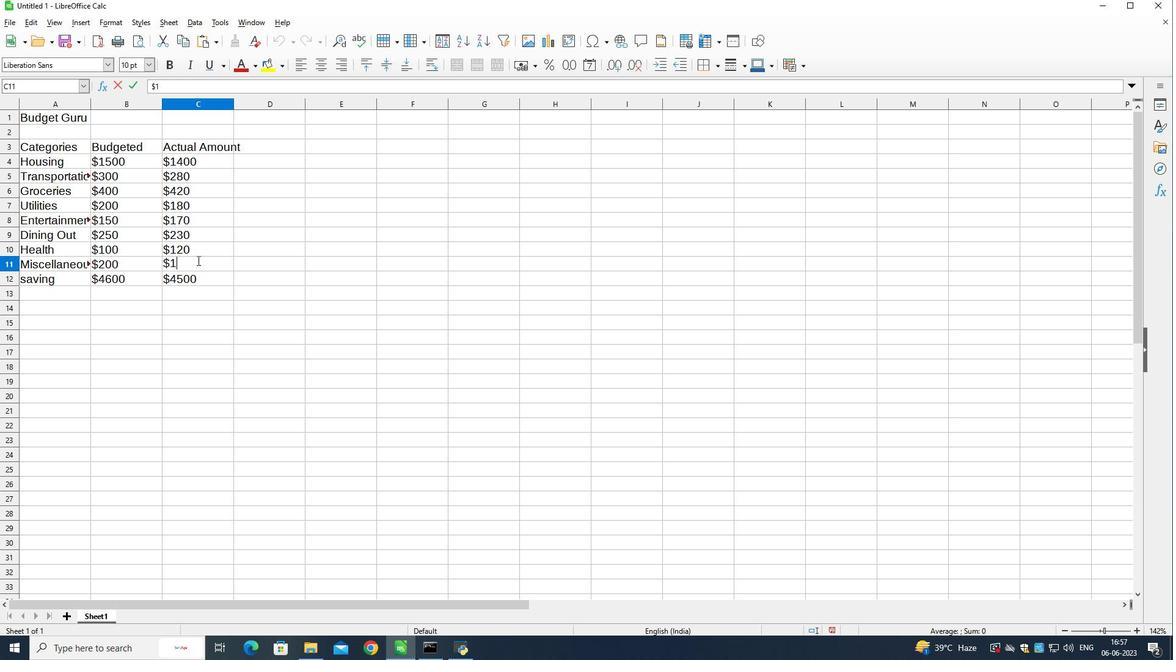 
Action: Mouse moved to (200, 266)
Screenshot: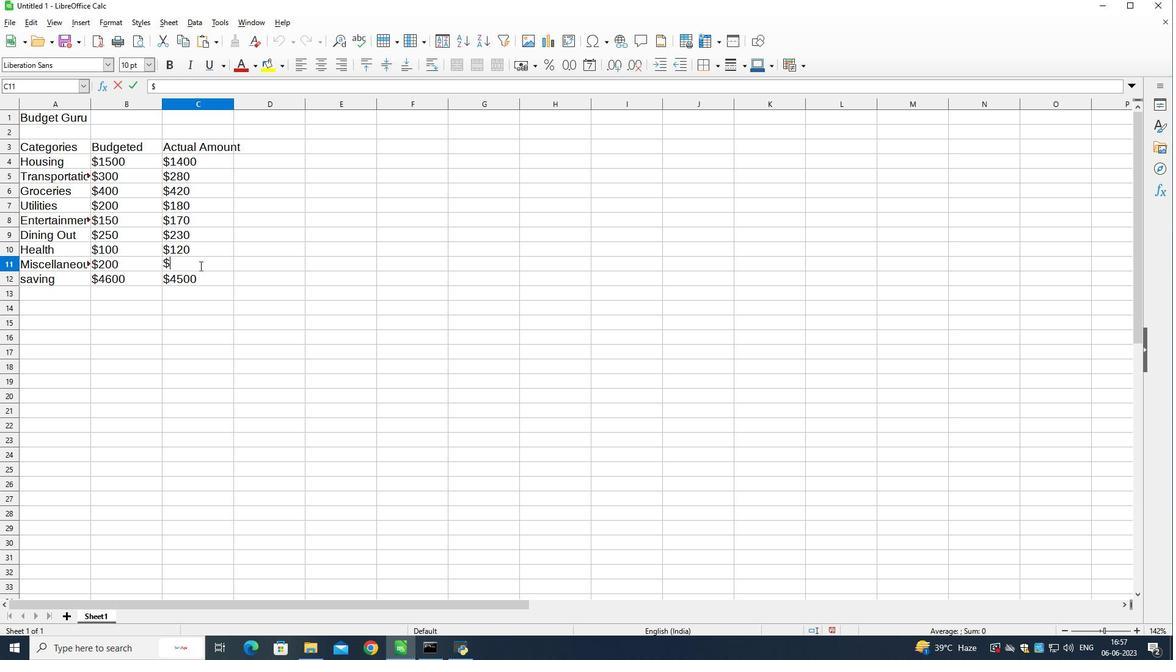
Action: Key pressed 520
Screenshot: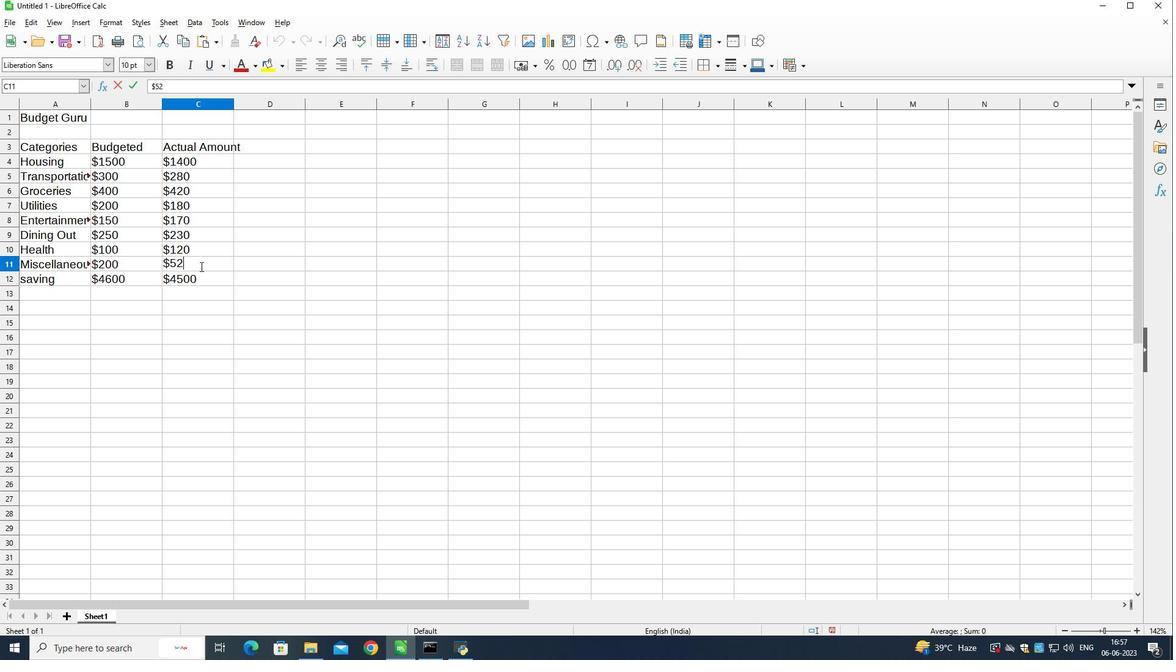 
Action: Mouse moved to (213, 102)
Screenshot: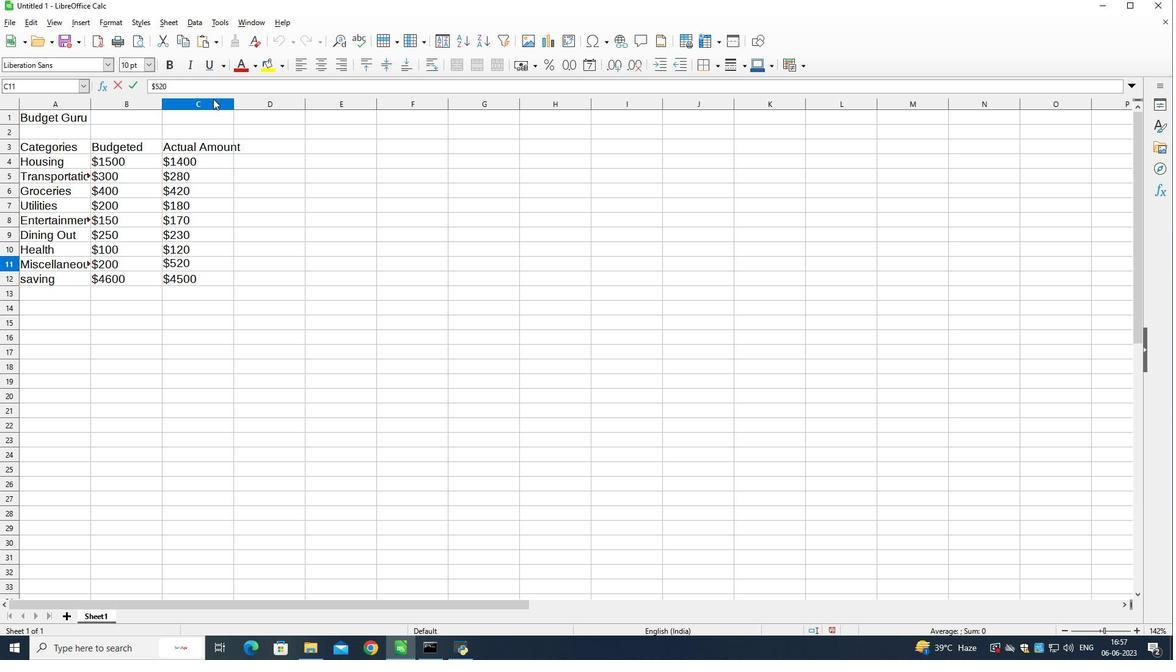 
Action: Mouse pressed left at (213, 102)
Screenshot: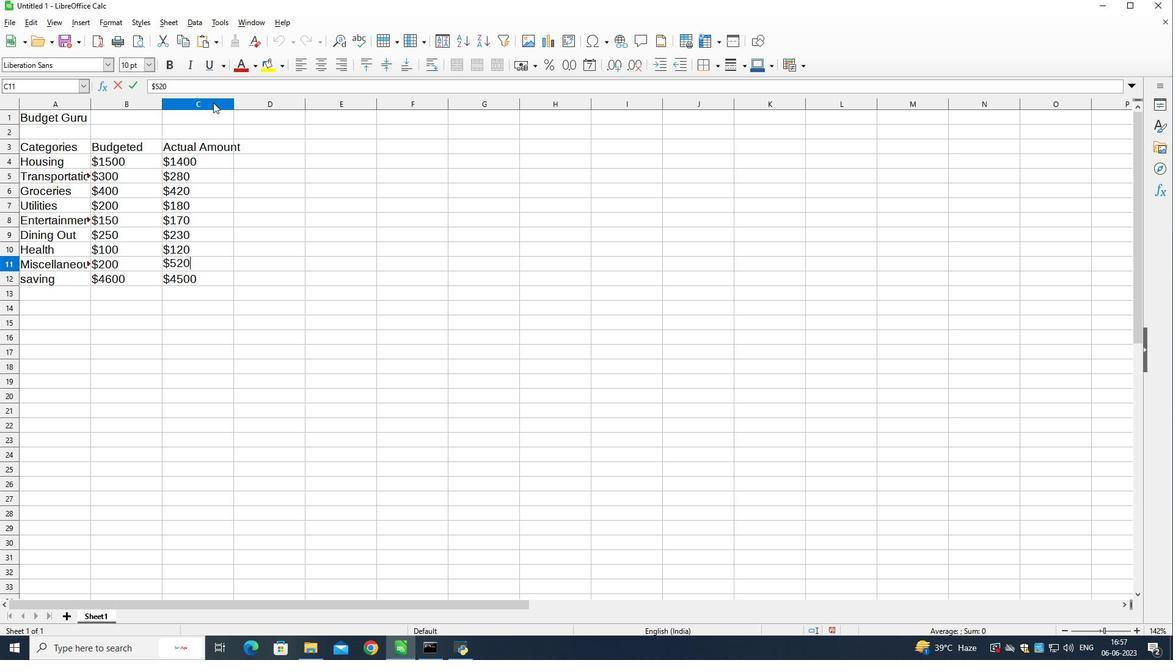 
Action: Mouse moved to (276, 152)
Screenshot: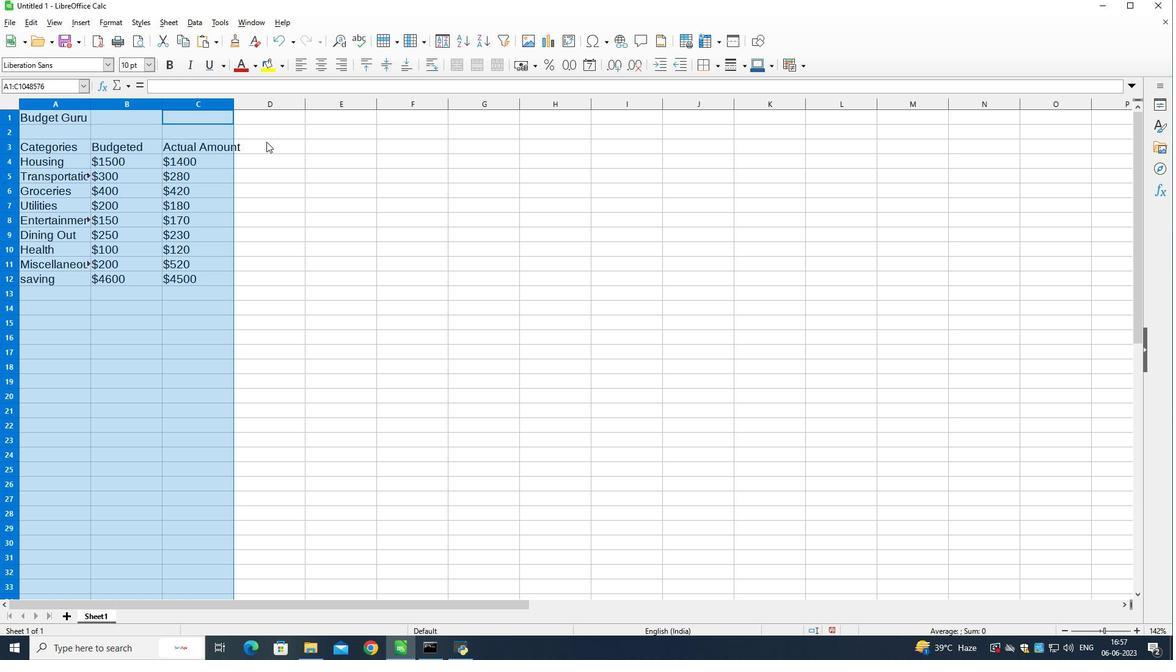 
Action: Mouse pressed left at (276, 152)
Screenshot: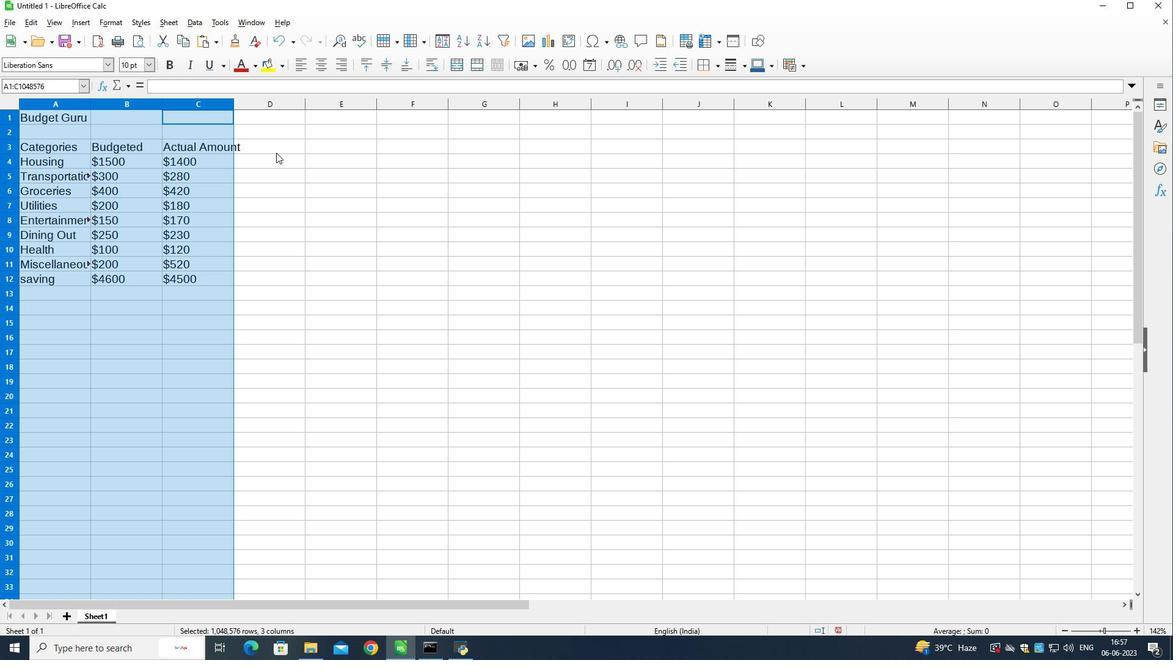 
Action: Mouse moved to (214, 102)
Screenshot: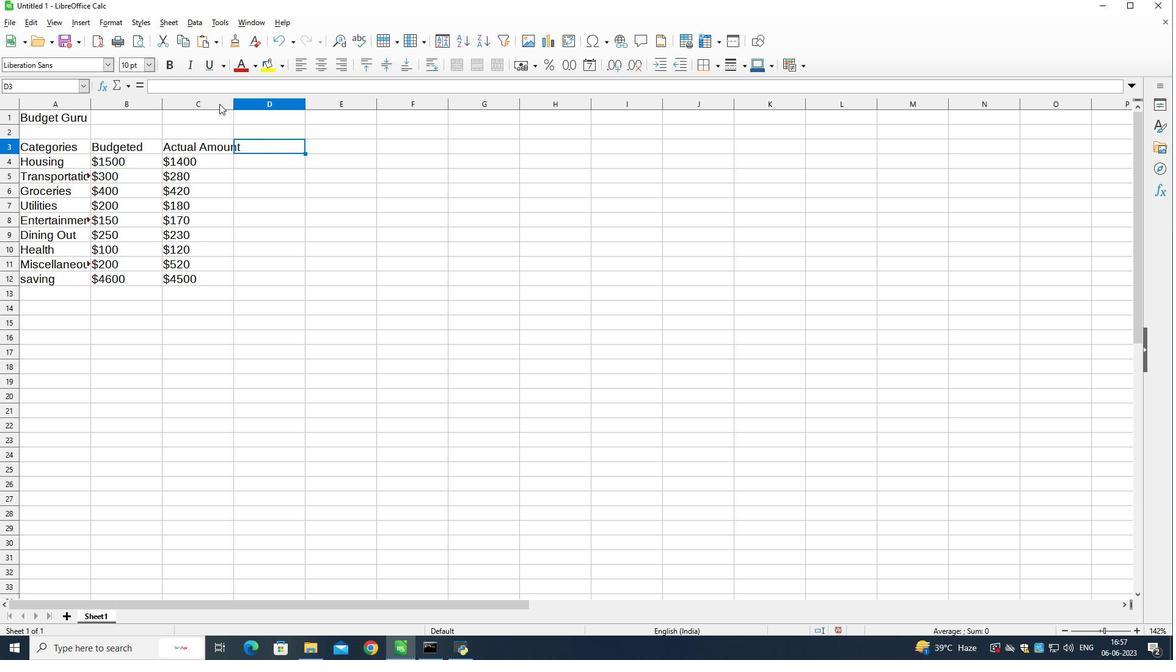 
Action: Mouse pressed left at (214, 102)
Screenshot: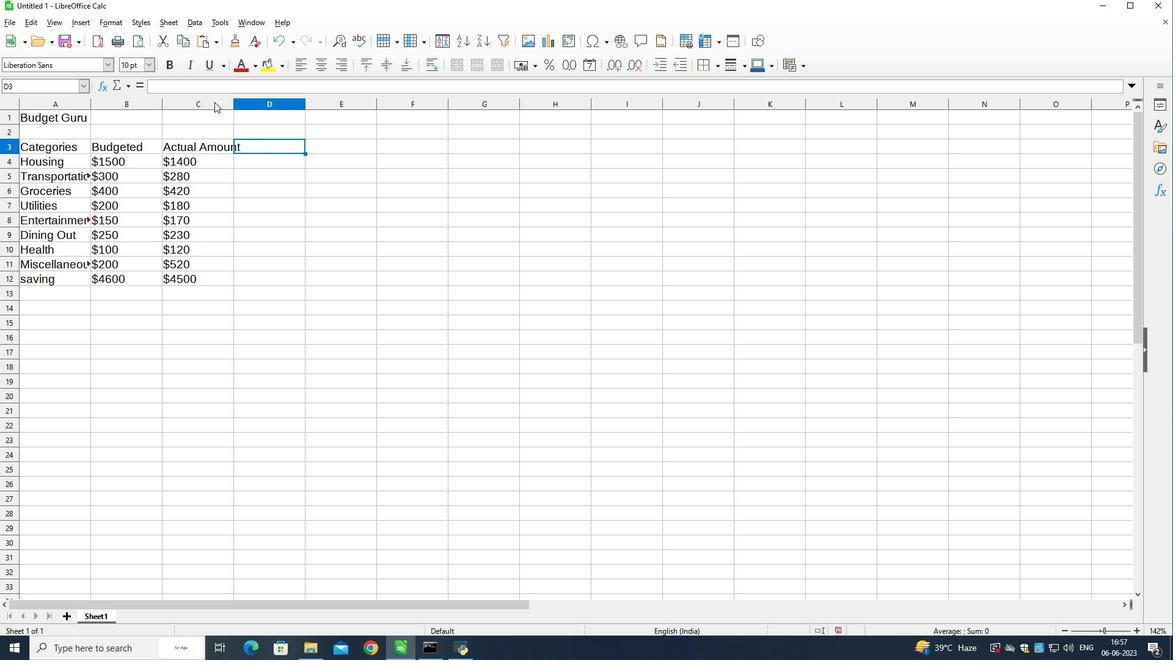 
Action: Mouse moved to (234, 105)
Screenshot: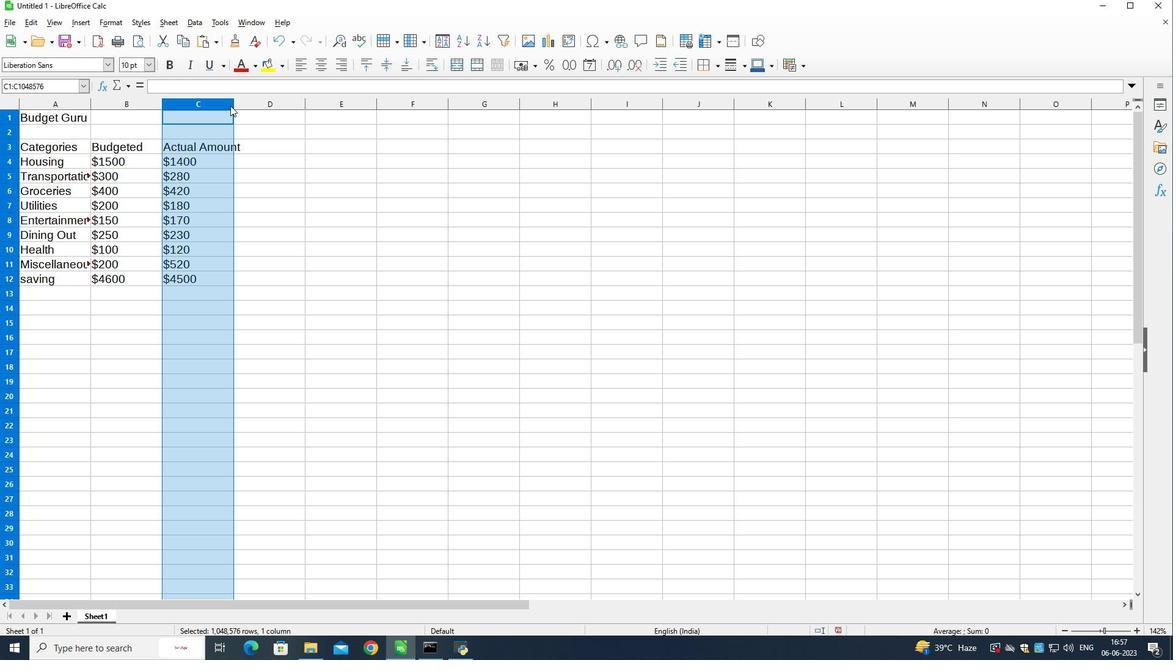 
Action: Mouse pressed left at (234, 105)
Screenshot: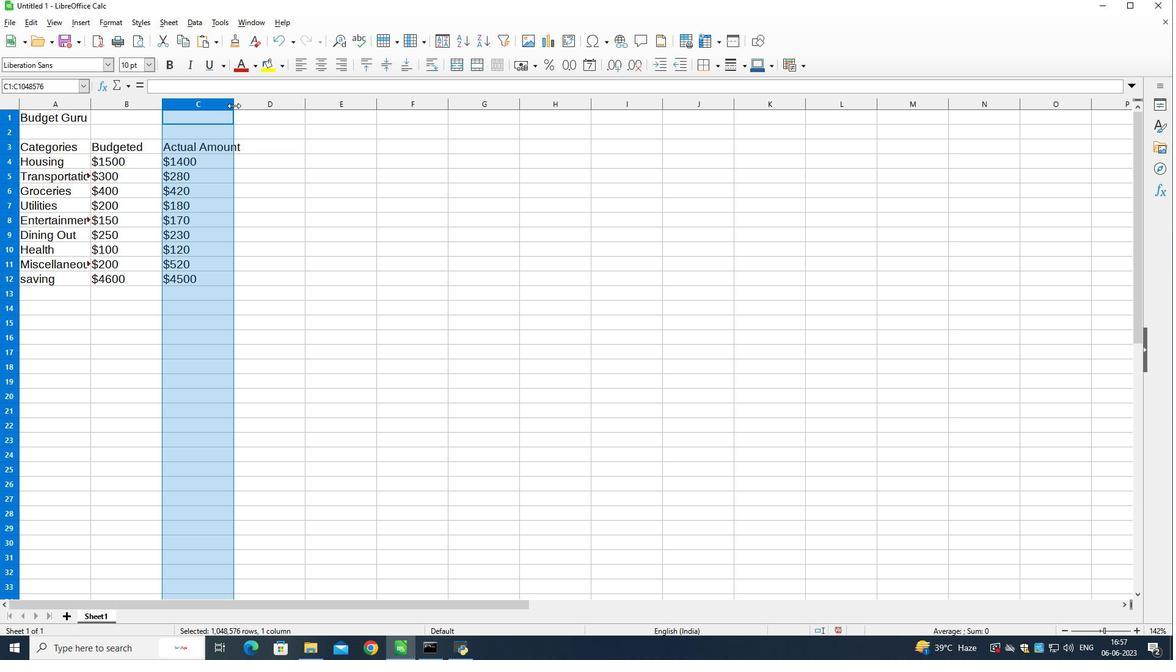 
Action: Mouse moved to (260, 146)
Screenshot: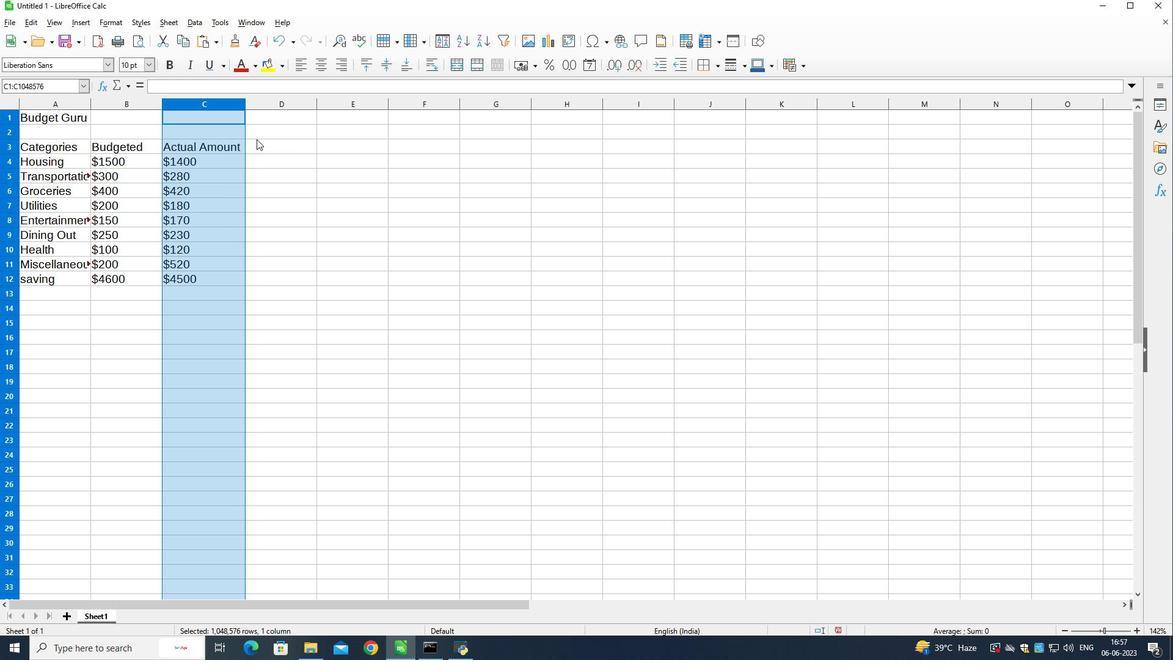 
Action: Mouse pressed left at (260, 146)
Screenshot: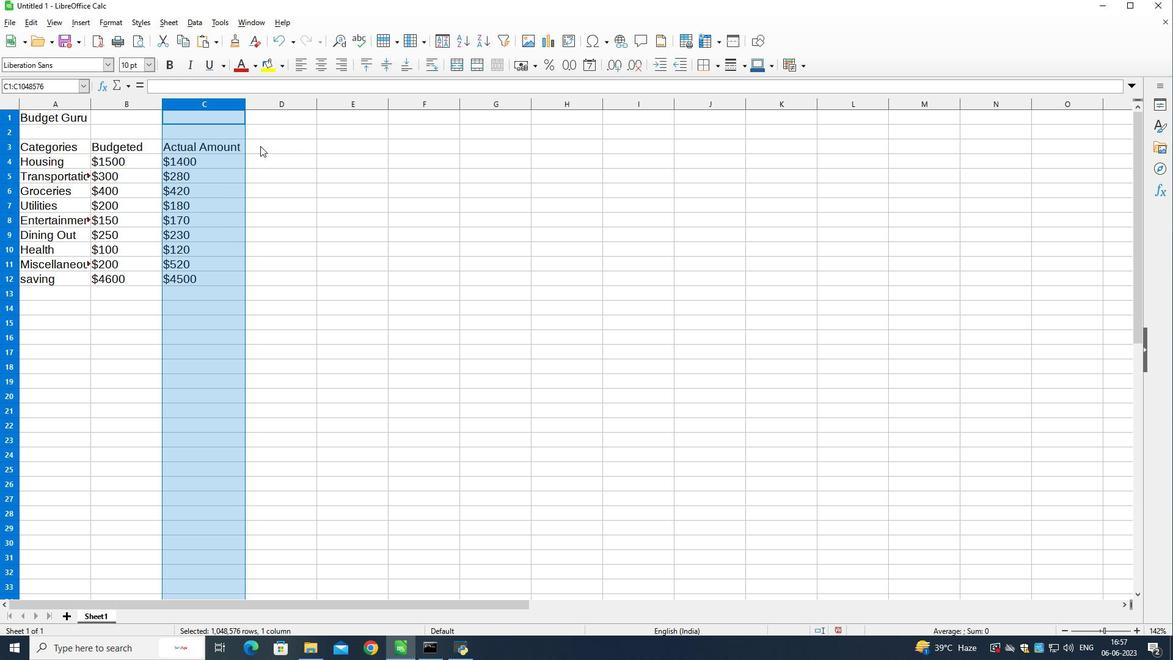 
Action: Mouse moved to (457, 182)
Screenshot: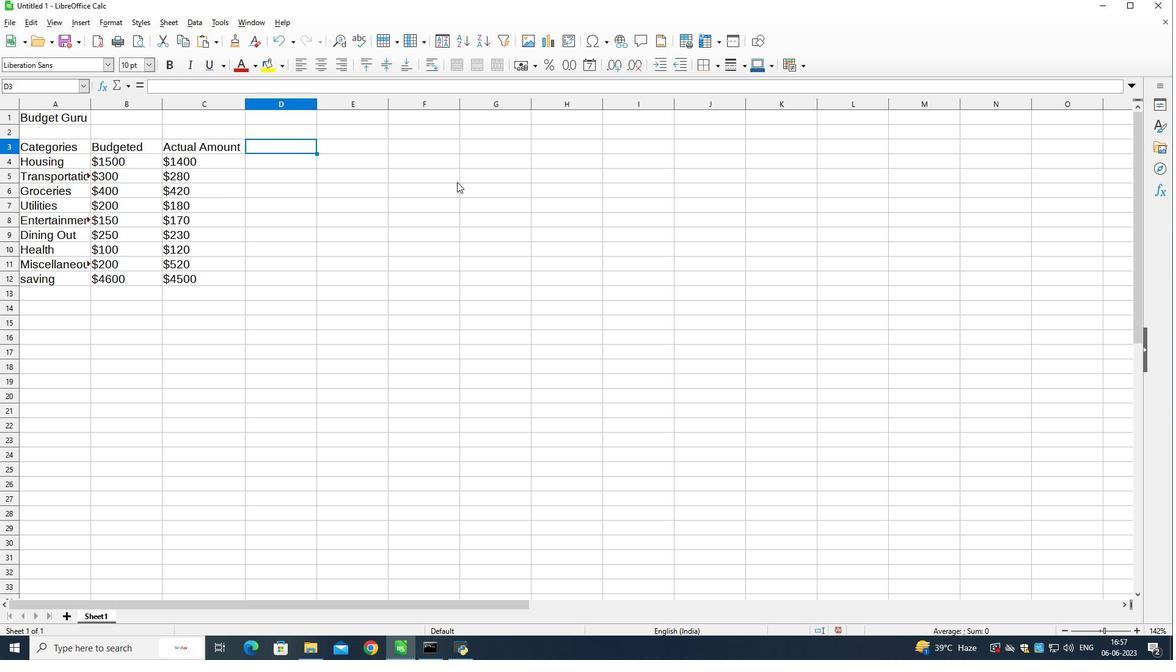 
Action: Key pressed <Key.shift>Difere<Key.backspace><Key.backspace><Key.backspace>fereb<Key.backspace>nce<Key.down>-<Key.shift><Key.shift>$100<Key.down>-<Key.shift>$20<Key.down>'+<Key.shift>$20<Key.down><Key.shift>$<Key.backspace>-<Key.shift>$20<Key.down>'+<Key.shift>$20<Key.down>-4<Key.shift><Key.backspace><Key.shift><Key.shift>$20<Key.down>'+<Key.shift>$20<Key.down>-<Key.shift>$20<Key.down>'+<Key.shift>$20<Key.down>
Screenshot: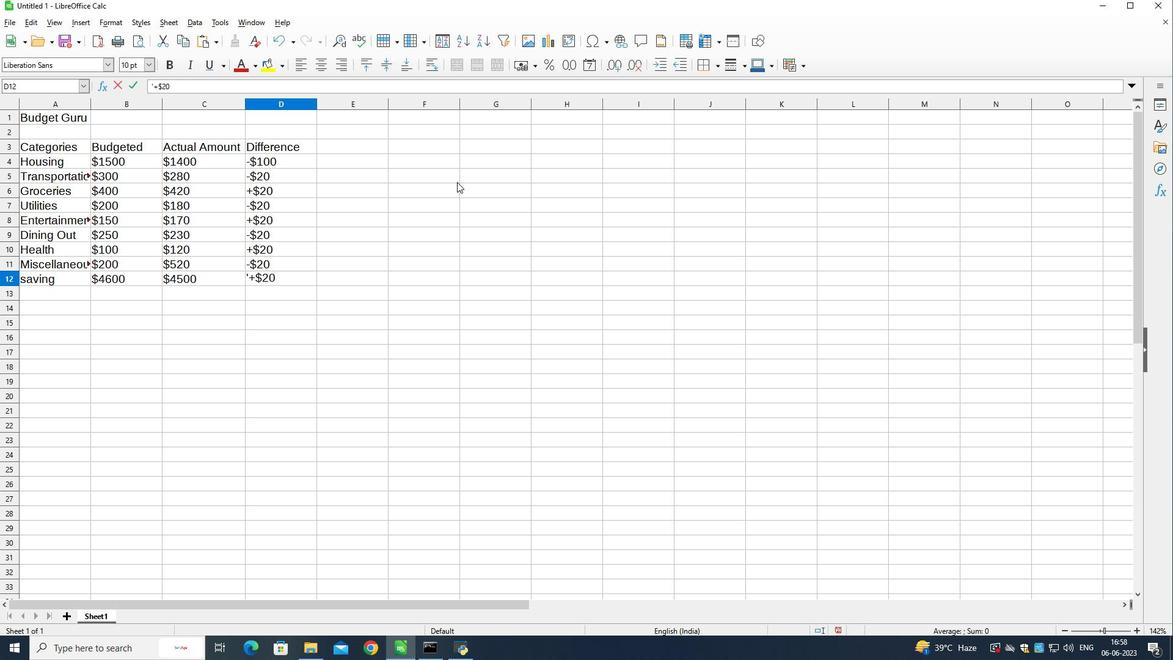 
Action: Mouse moved to (357, 143)
Screenshot: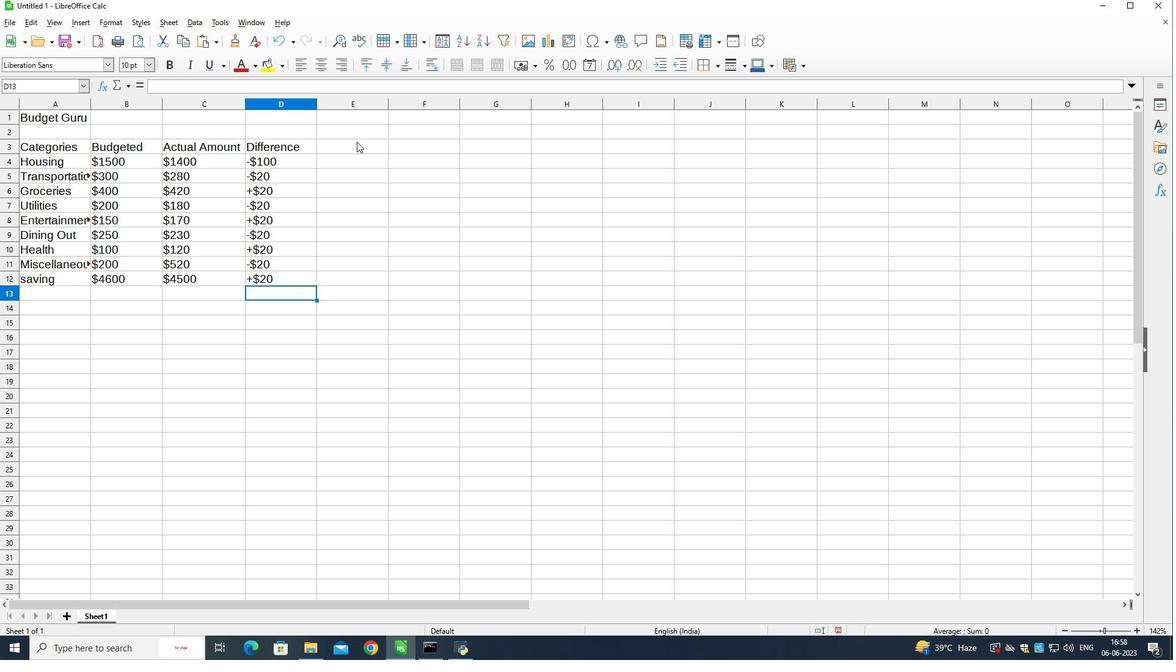 
Action: Mouse pressed left at (357, 143)
Screenshot: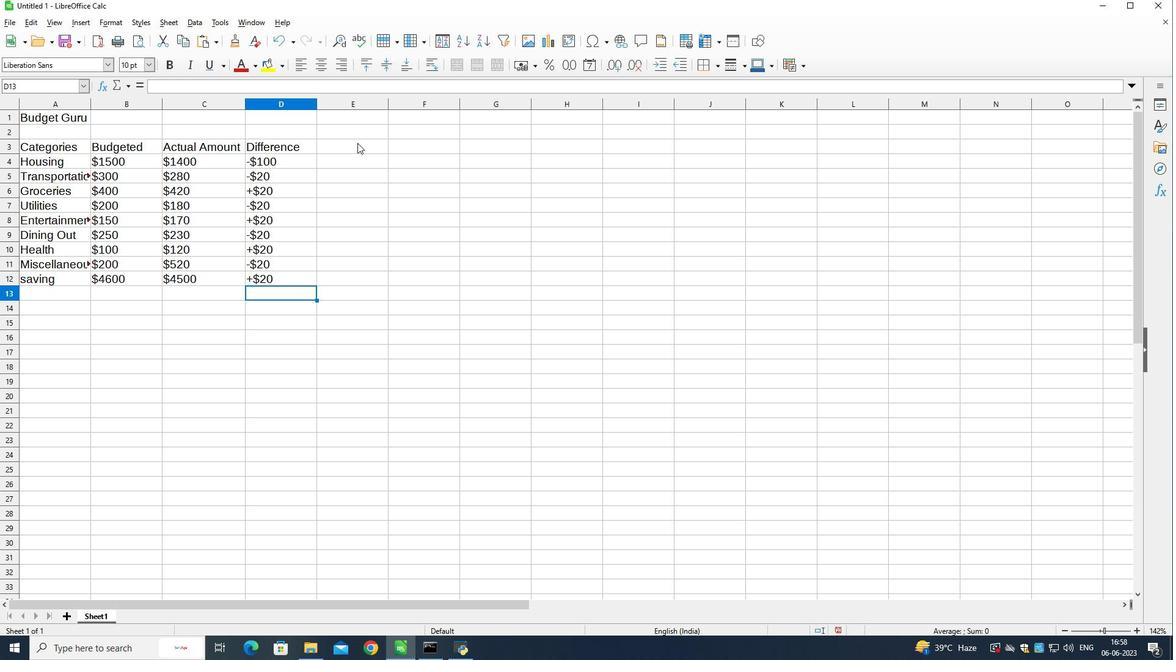 
Action: Mouse moved to (292, 282)
Screenshot: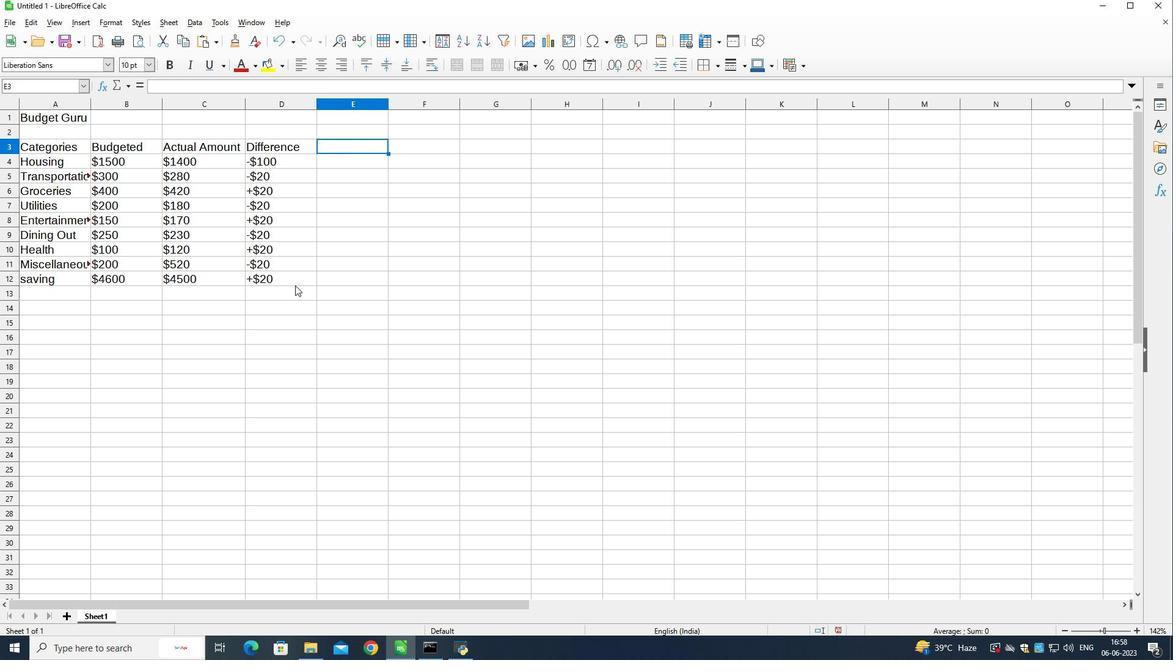 
Action: Mouse pressed left at (292, 282)
Screenshot: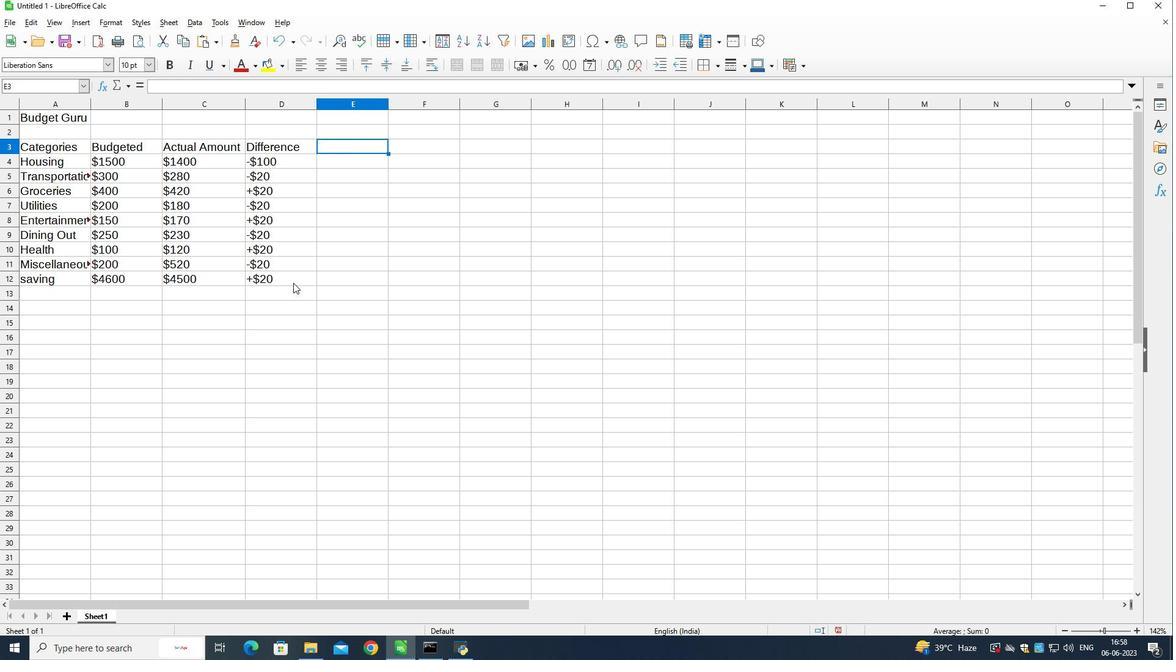 
Action: Mouse pressed left at (292, 282)
Screenshot: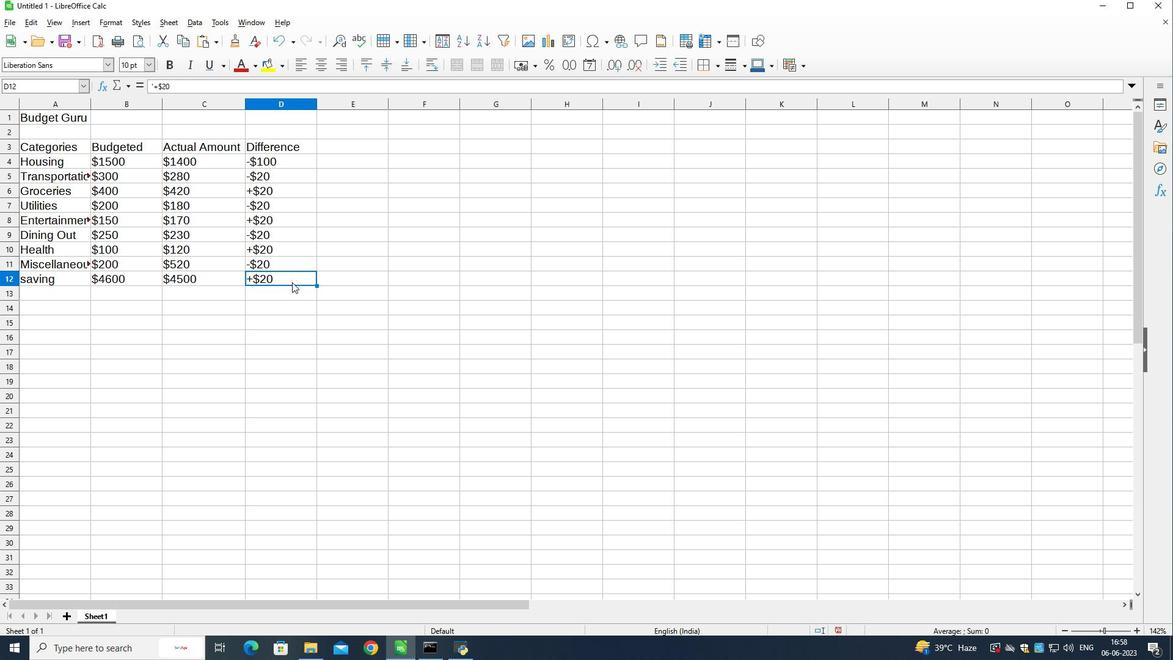 
Action: Mouse pressed left at (292, 282)
Screenshot: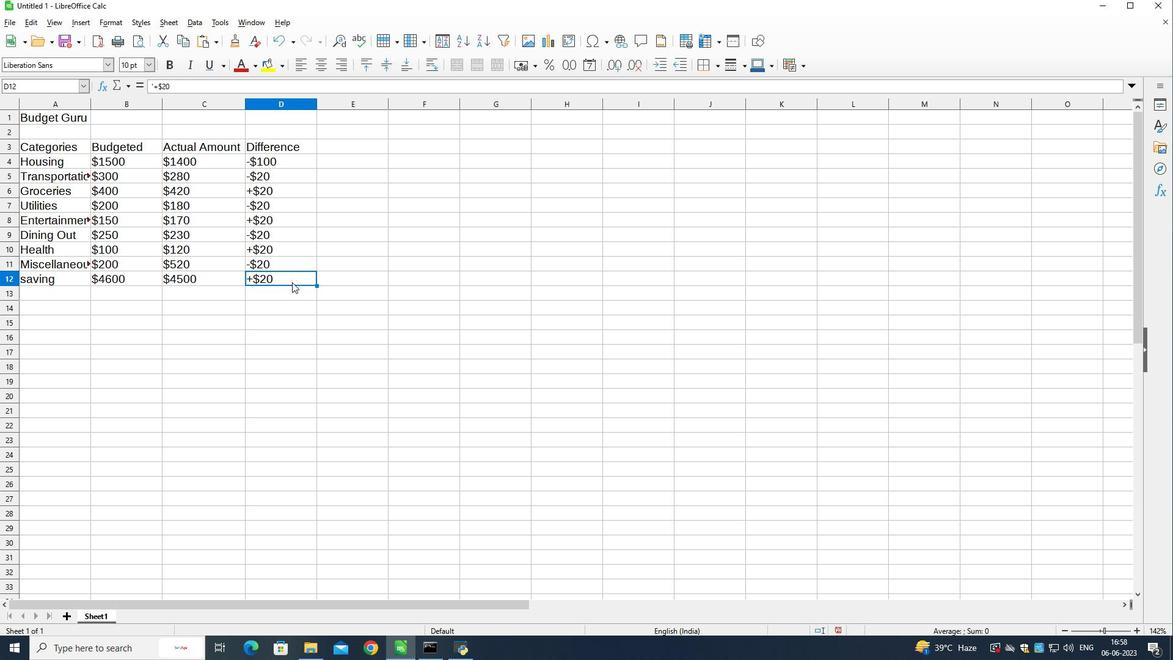 
Action: Mouse pressed left at (292, 282)
Screenshot: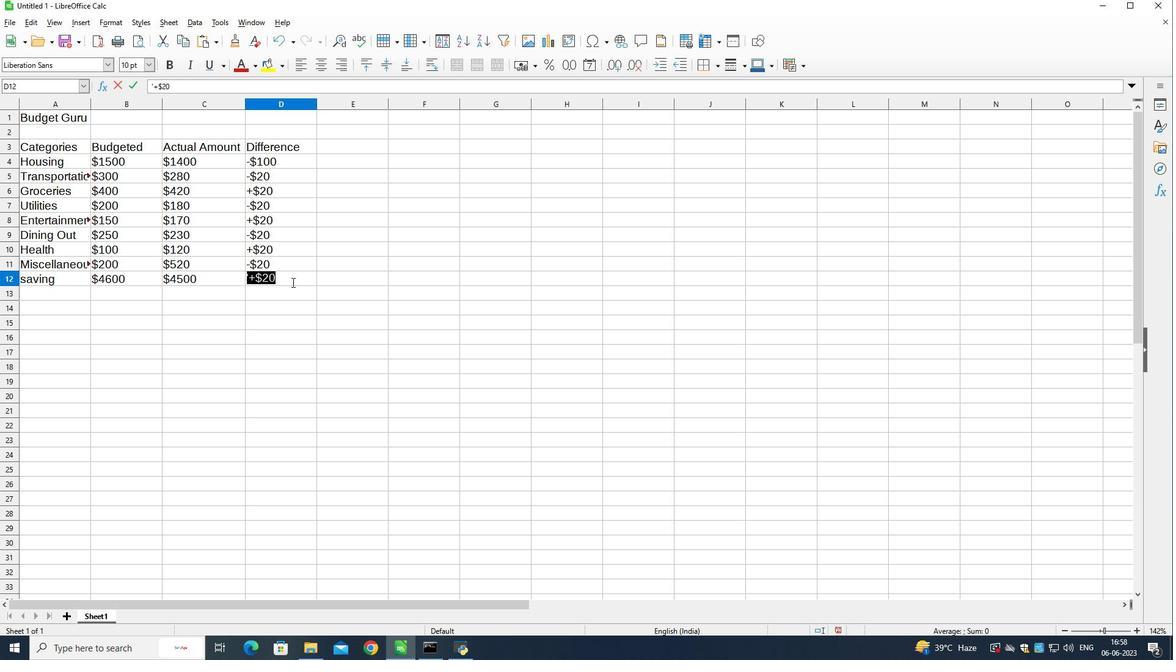 
Action: Key pressed <Key.backspace><Key.backspace>100
Screenshot: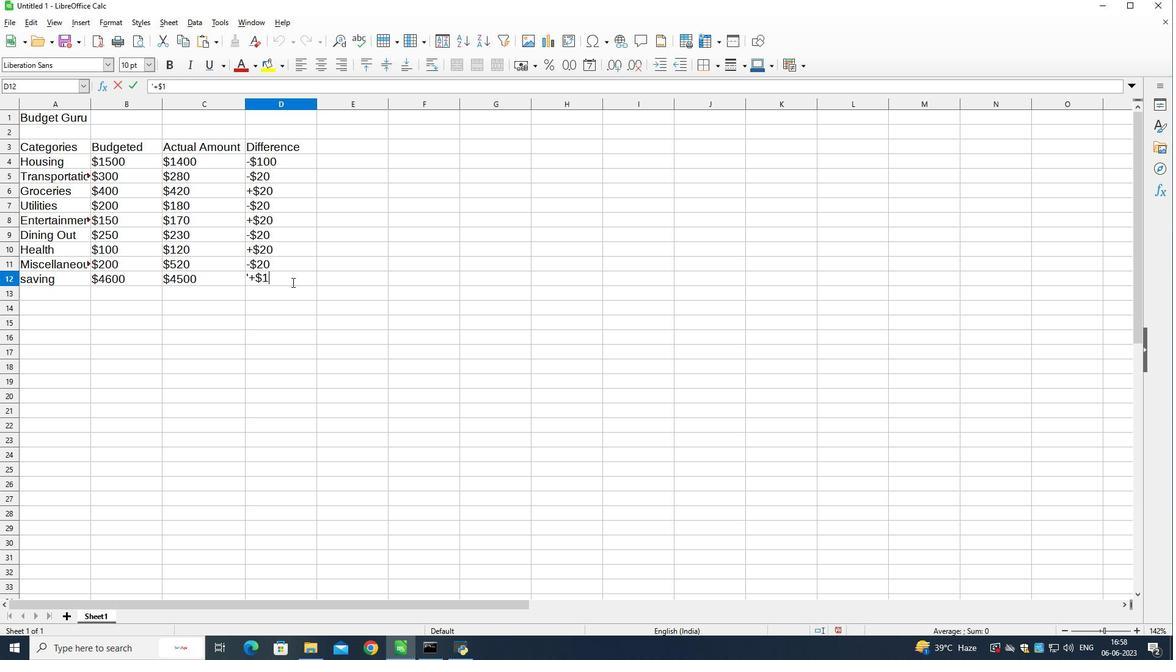 
Action: Mouse moved to (323, 146)
Screenshot: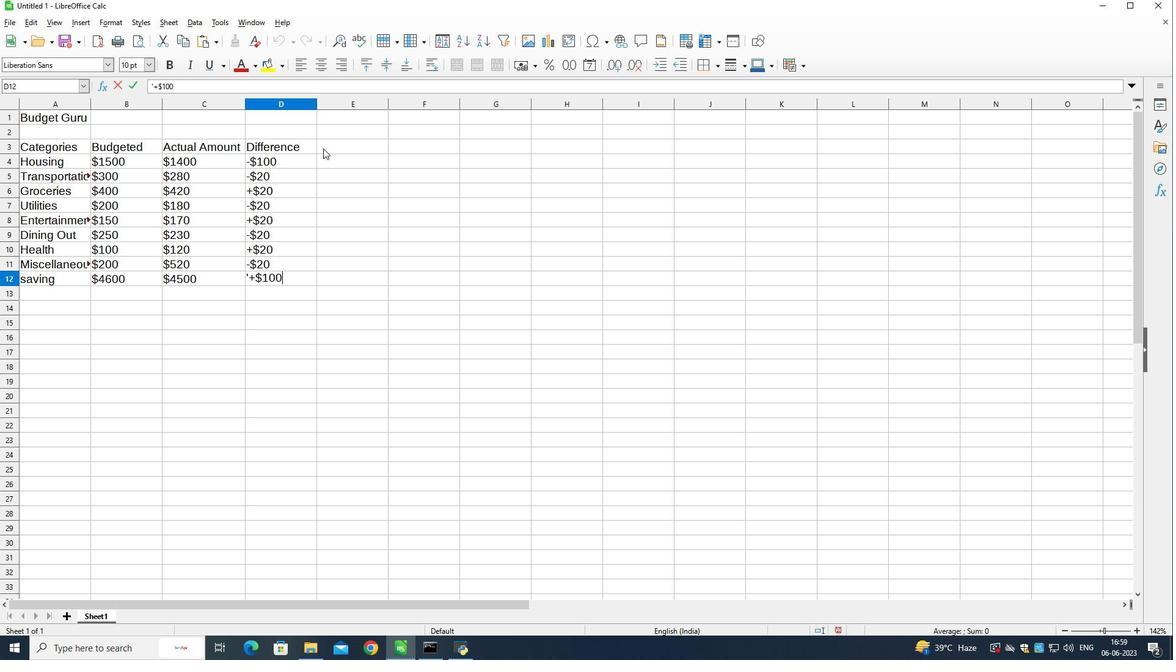 
Action: Mouse pressed left at (323, 146)
Screenshot: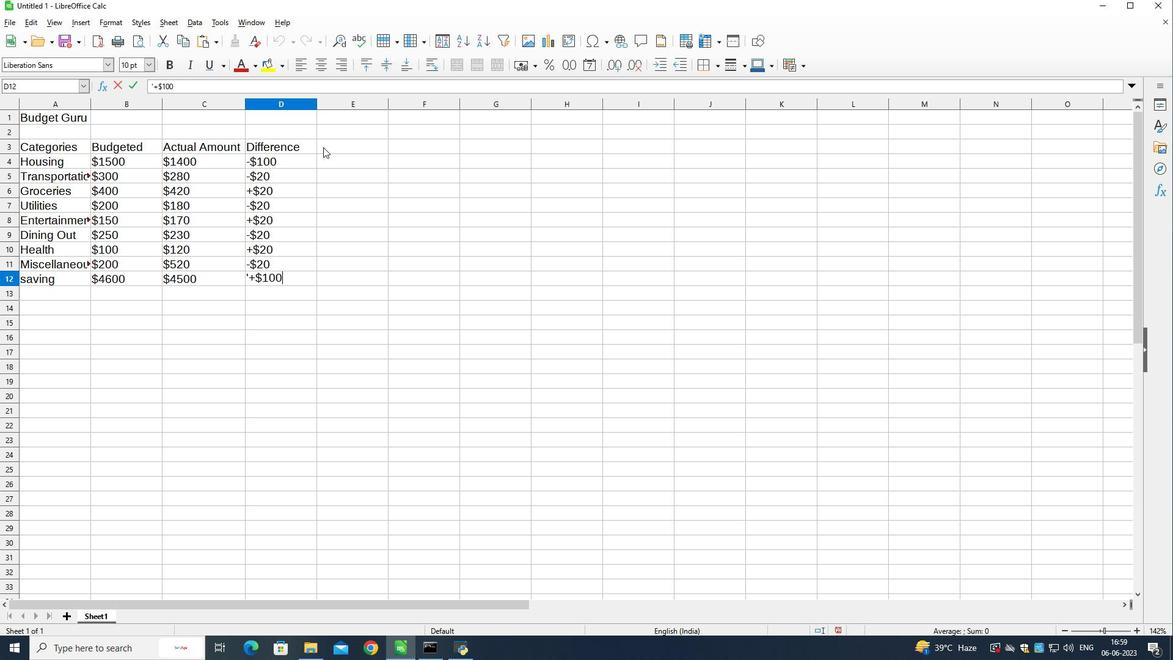 
Action: Mouse moved to (341, 217)
Screenshot: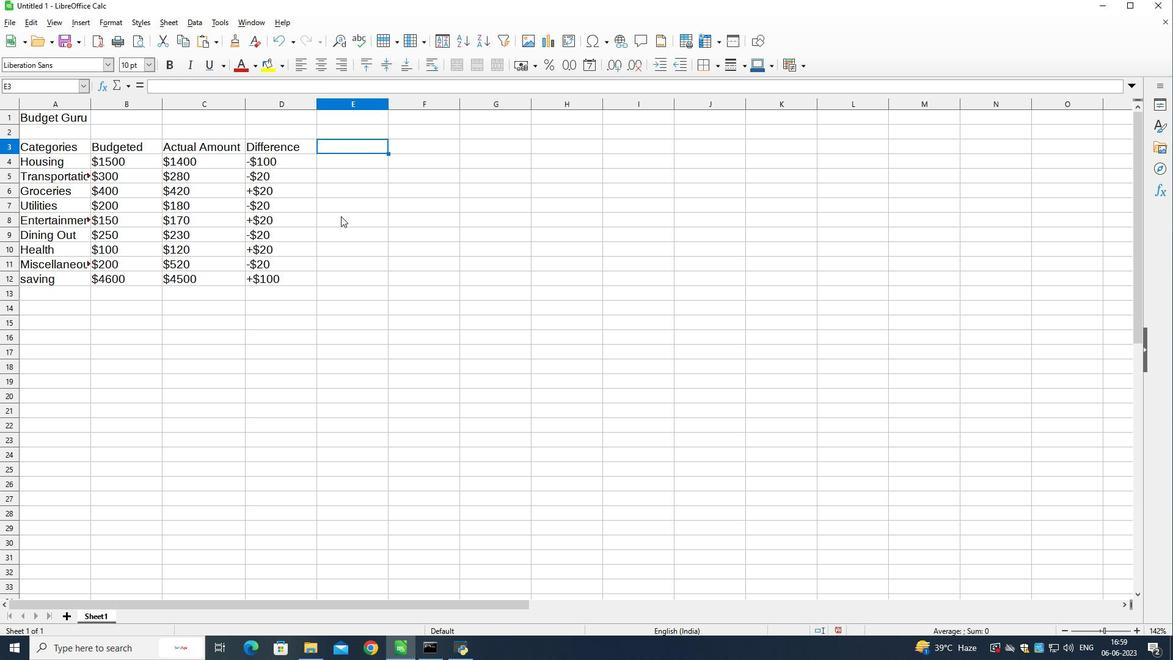 
Action: Key pressed ctrl+S
Screenshot: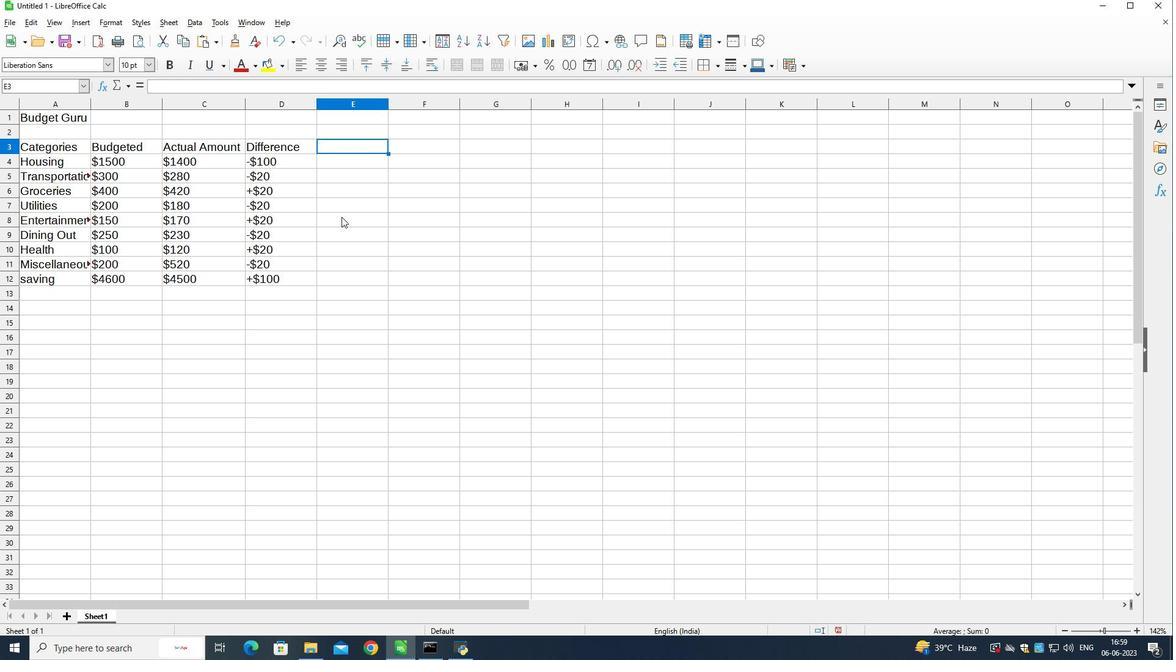
Action: Mouse moved to (341, 220)
Screenshot: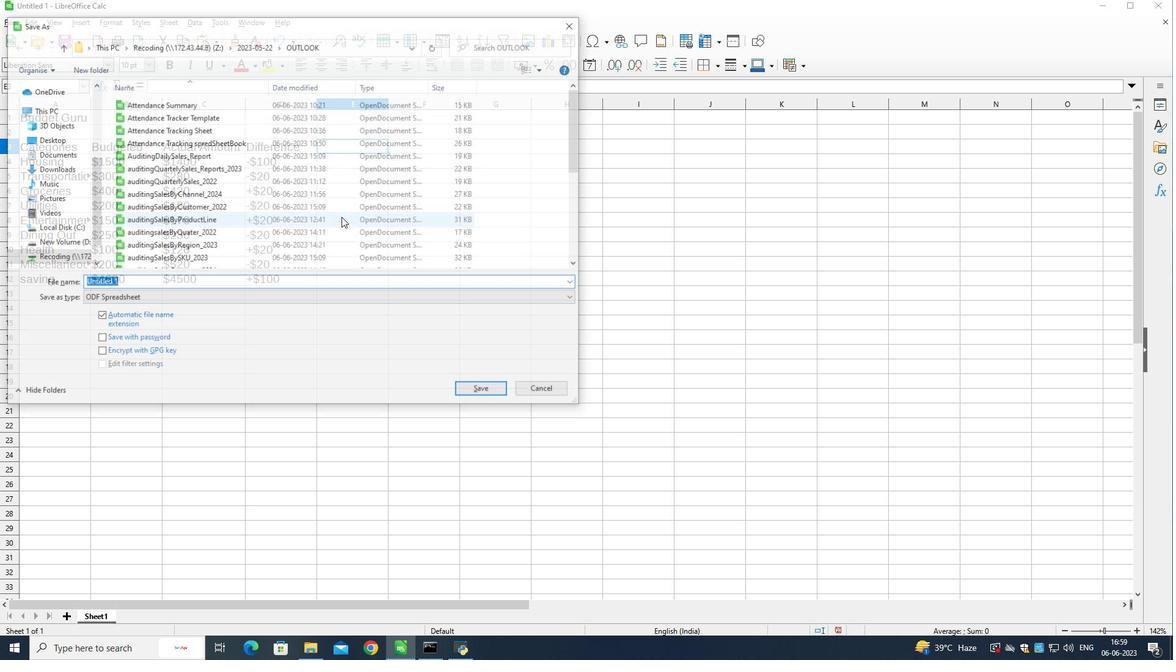
Action: Key pressed <Key.shift>Bank<Key.space><Key.shift>Transporations<Key.space><Key.shift>Log<Key.space><Key.shift>Boo<Key.space><Key.shift><Key.backspace>k<Key.shift>Book<Key.enter>
Screenshot: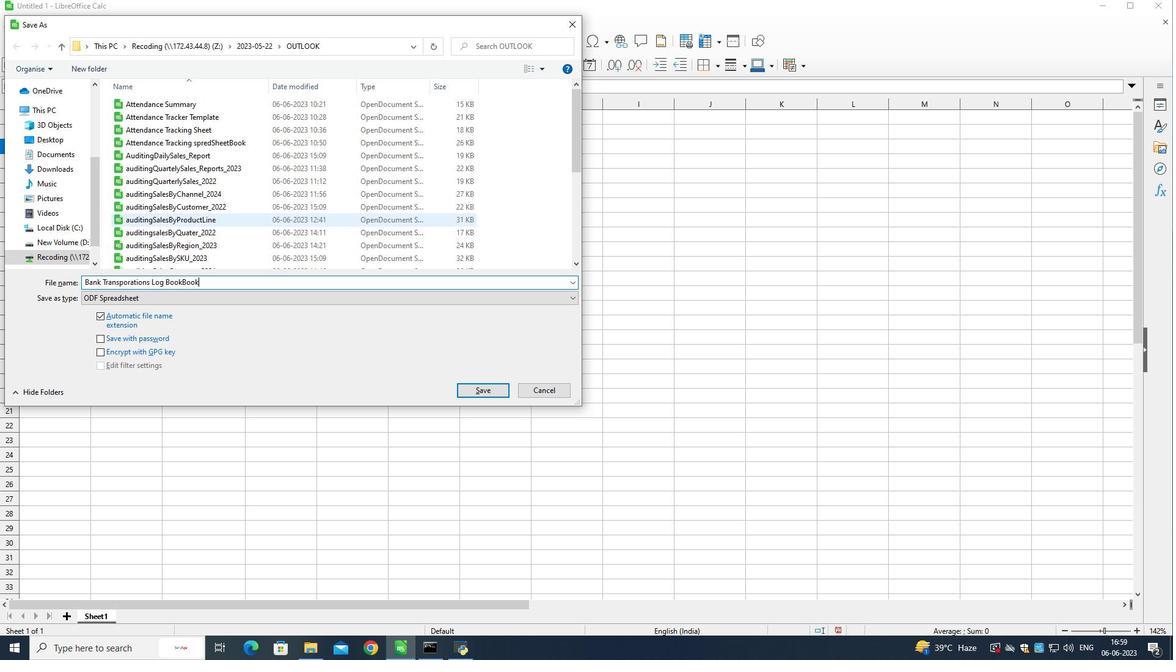 
